 Task: Search one way flight ticket for 3 adults, 3 children in business from Atlantic City: Atlantic City International Airport to Rockford: Chicago Rockford International Airport(was Northwest Chicagoland Regional Airport At Rockford) on 5-1-2023. Choice of flights is Spirit. Number of bags: 1 checked bag. Price is upto 108000. Outbound departure time preference is 0:00.
Action: Mouse moved to (221, 380)
Screenshot: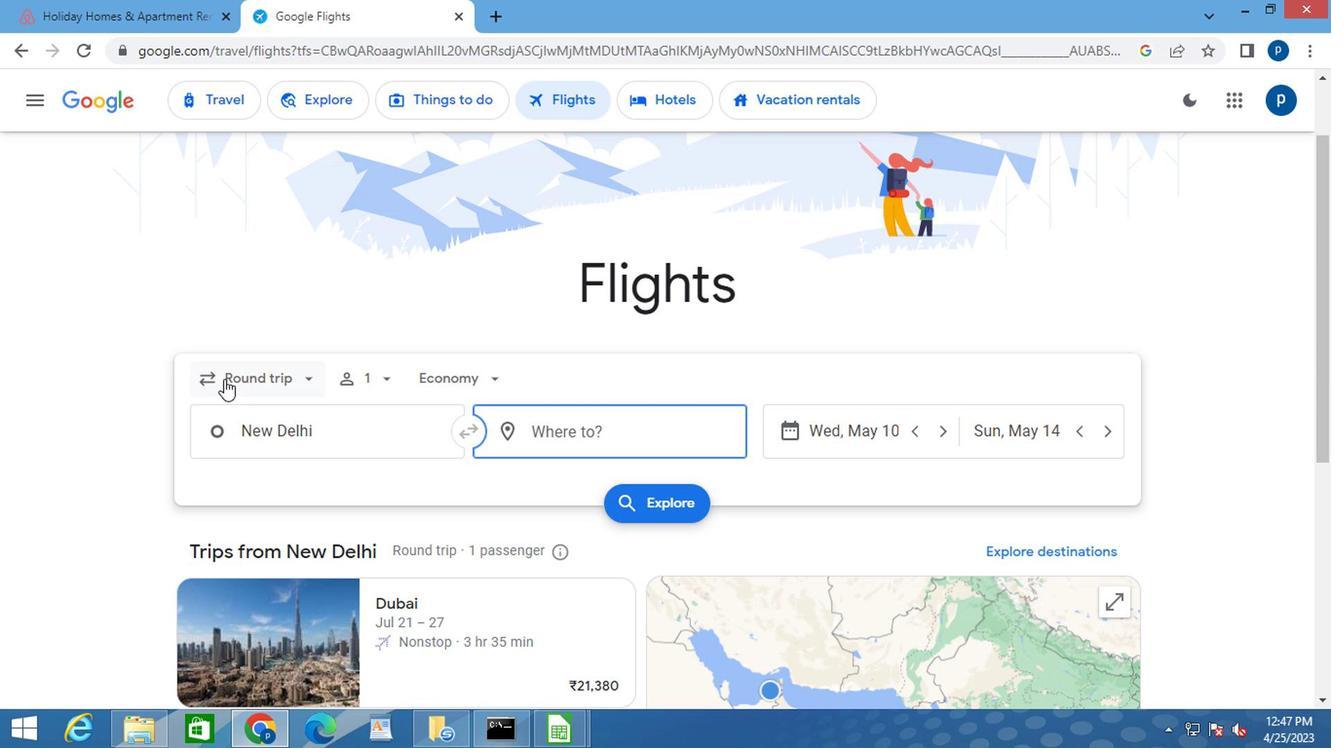
Action: Mouse pressed left at (221, 380)
Screenshot: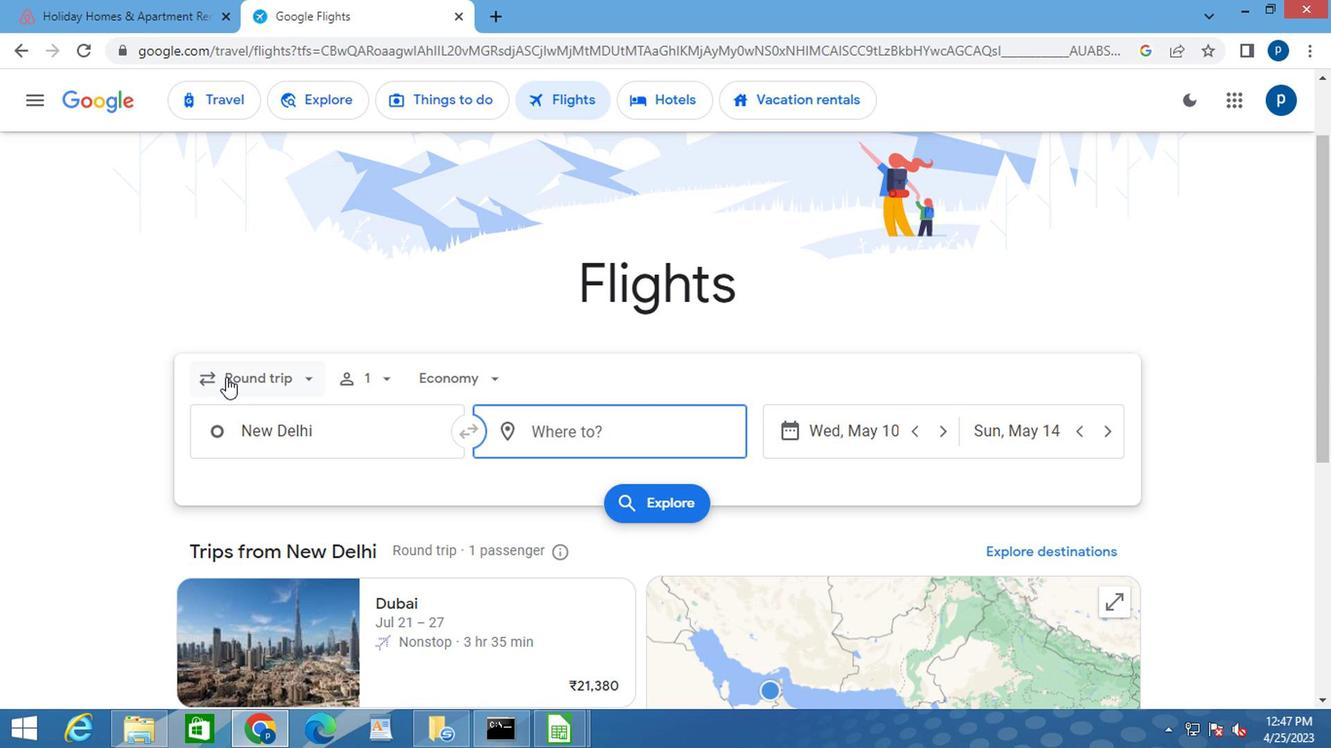 
Action: Mouse moved to (280, 472)
Screenshot: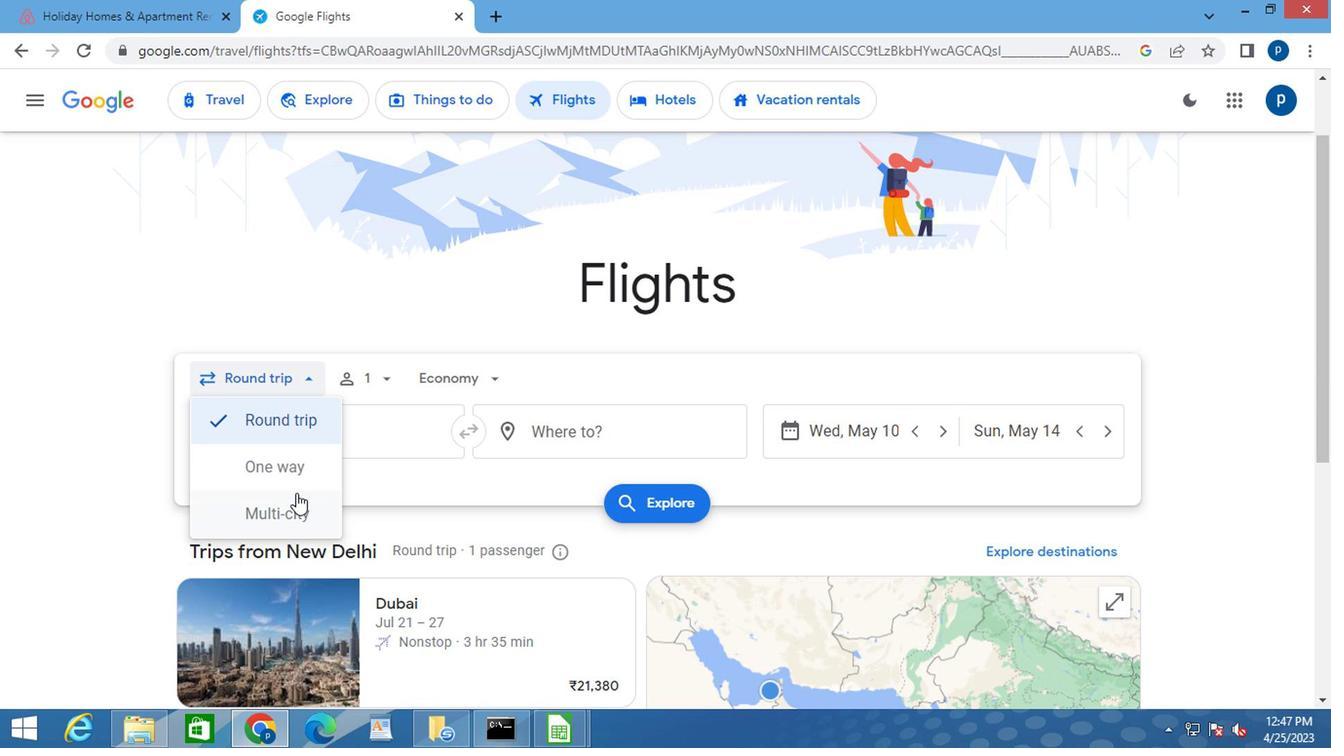 
Action: Mouse pressed left at (280, 472)
Screenshot: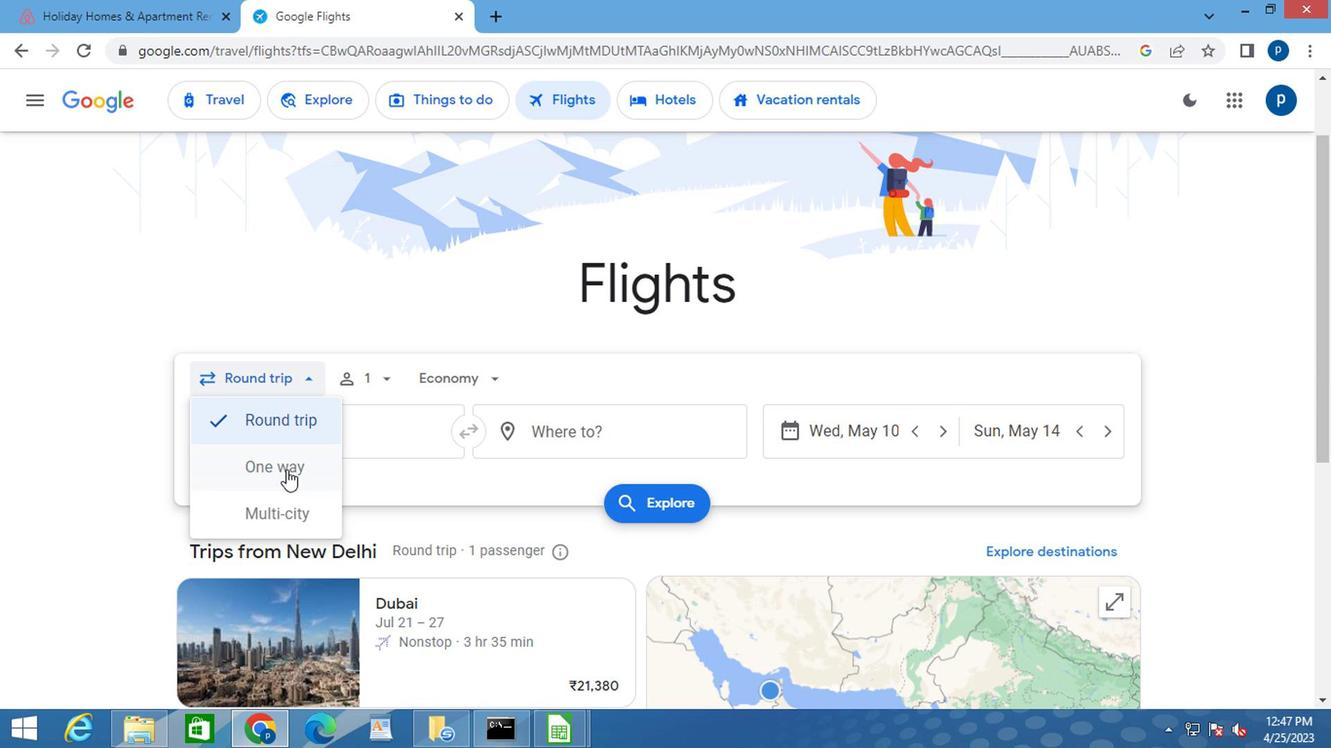 
Action: Mouse moved to (355, 383)
Screenshot: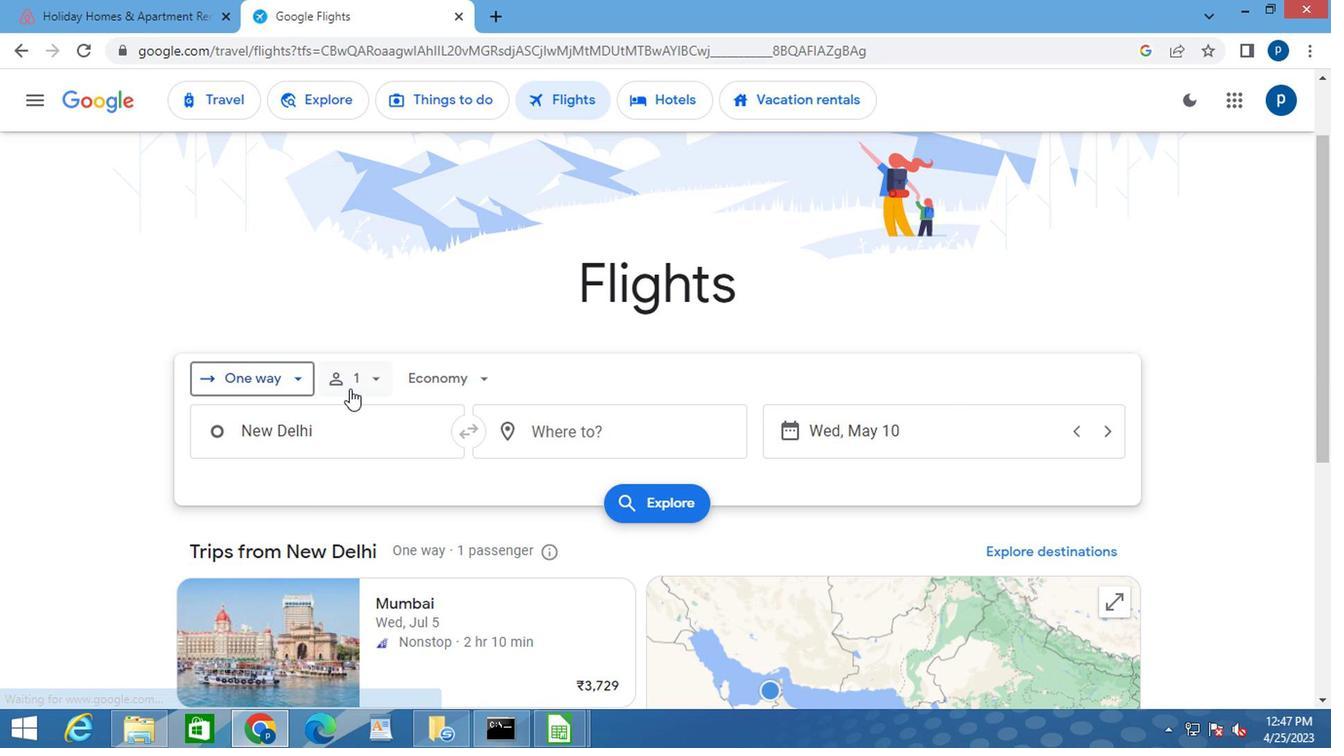 
Action: Mouse pressed left at (355, 383)
Screenshot: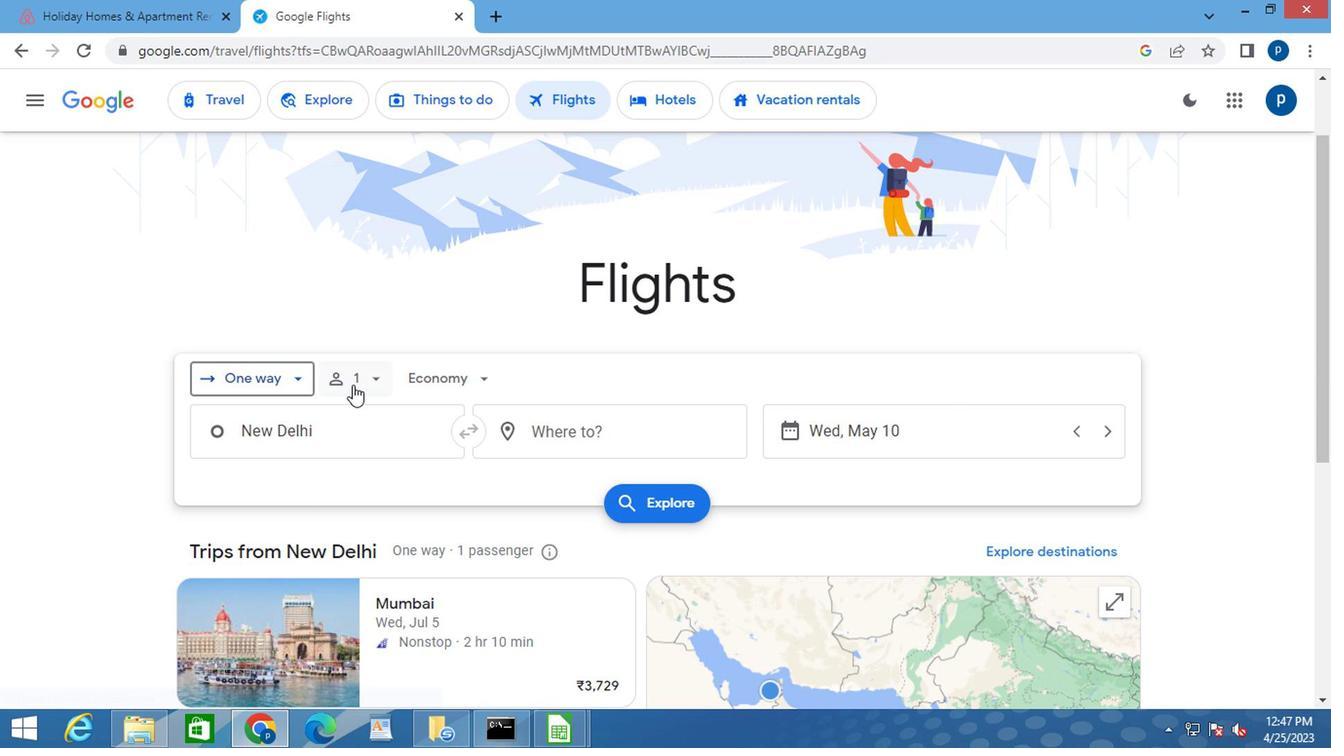 
Action: Mouse moved to (516, 429)
Screenshot: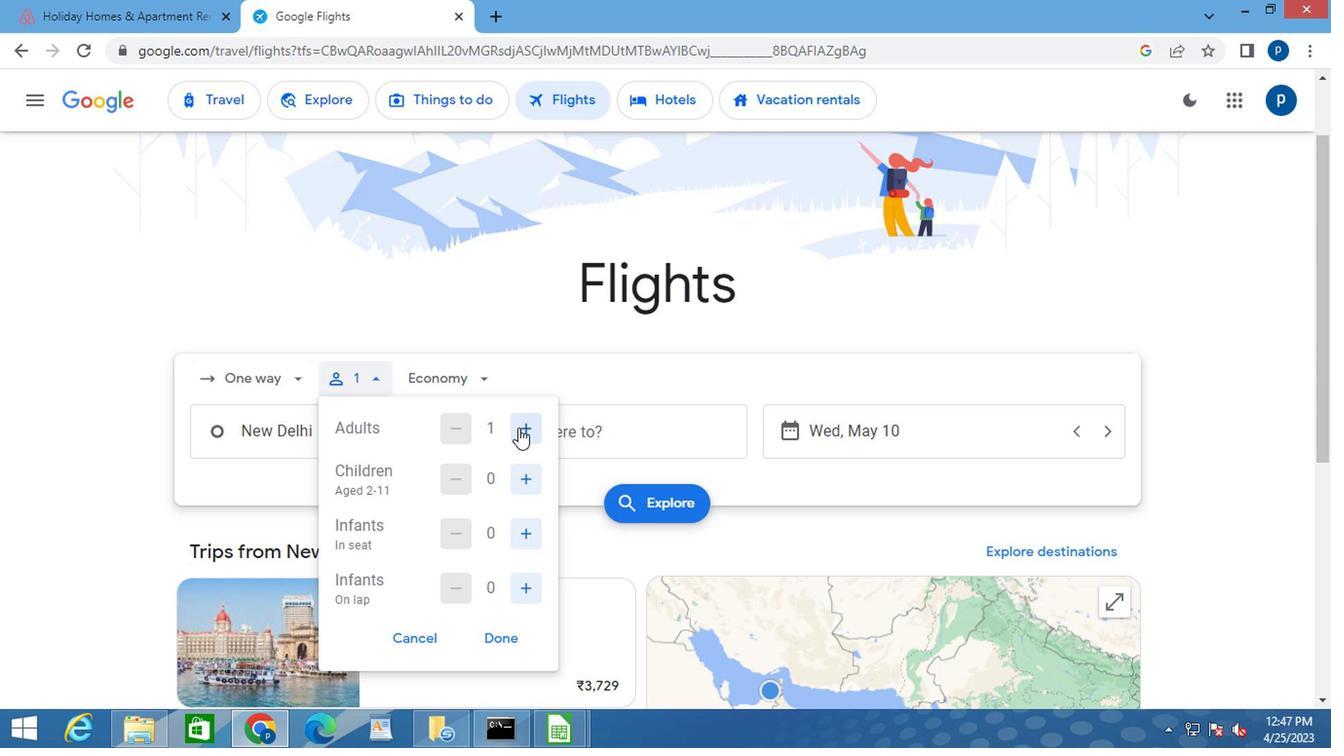
Action: Mouse pressed left at (516, 429)
Screenshot: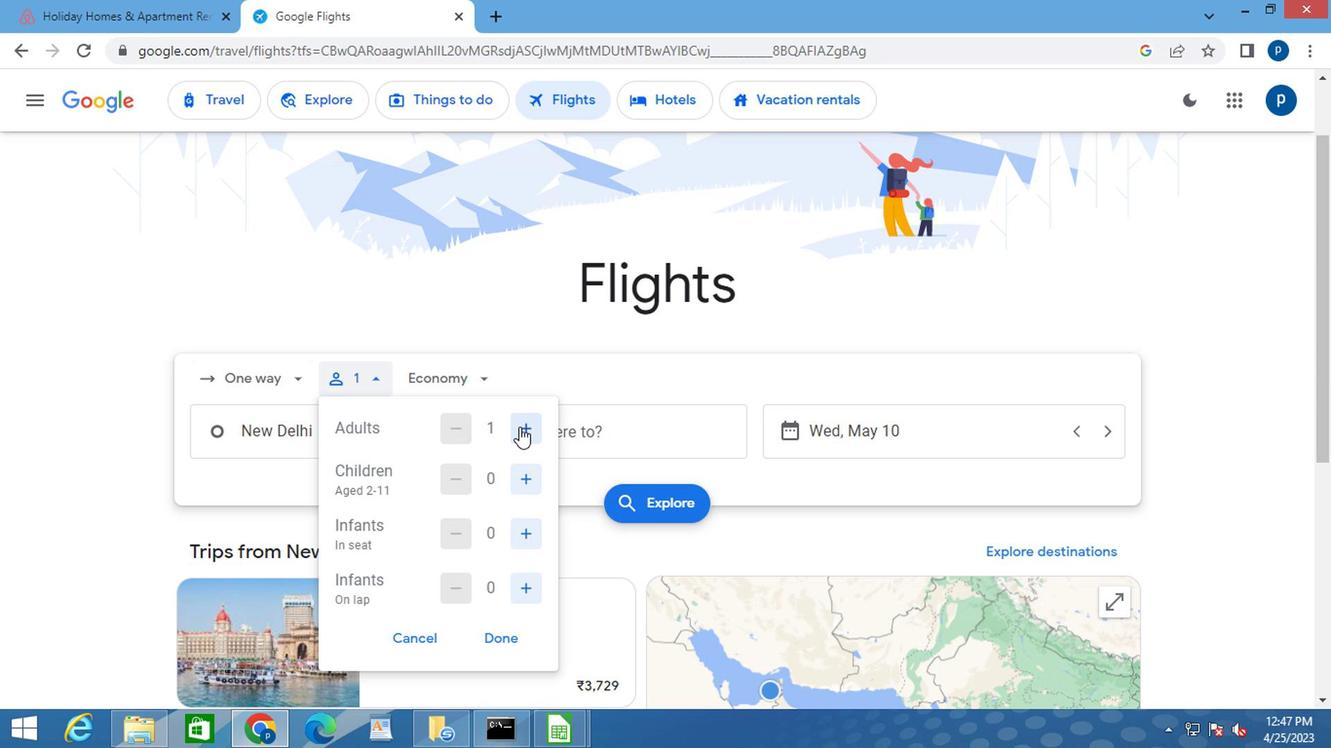 
Action: Mouse pressed left at (516, 429)
Screenshot: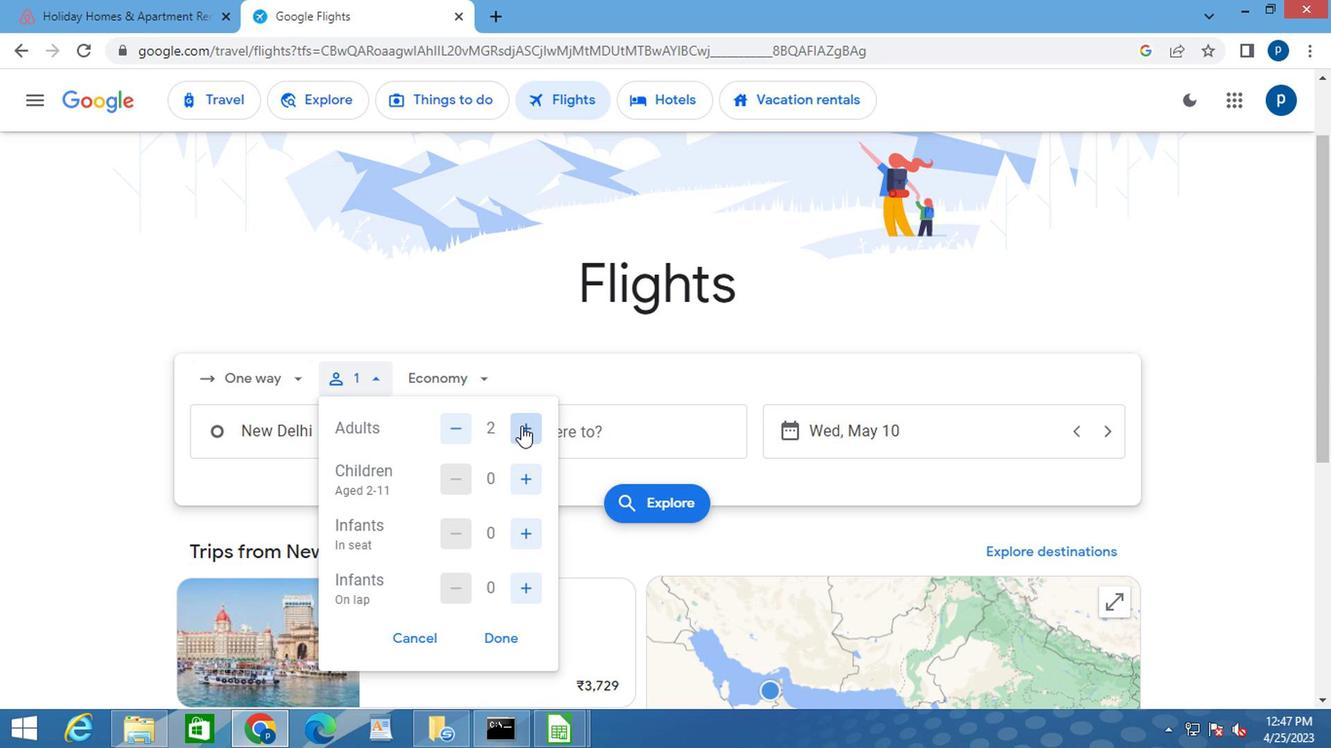 
Action: Mouse moved to (517, 429)
Screenshot: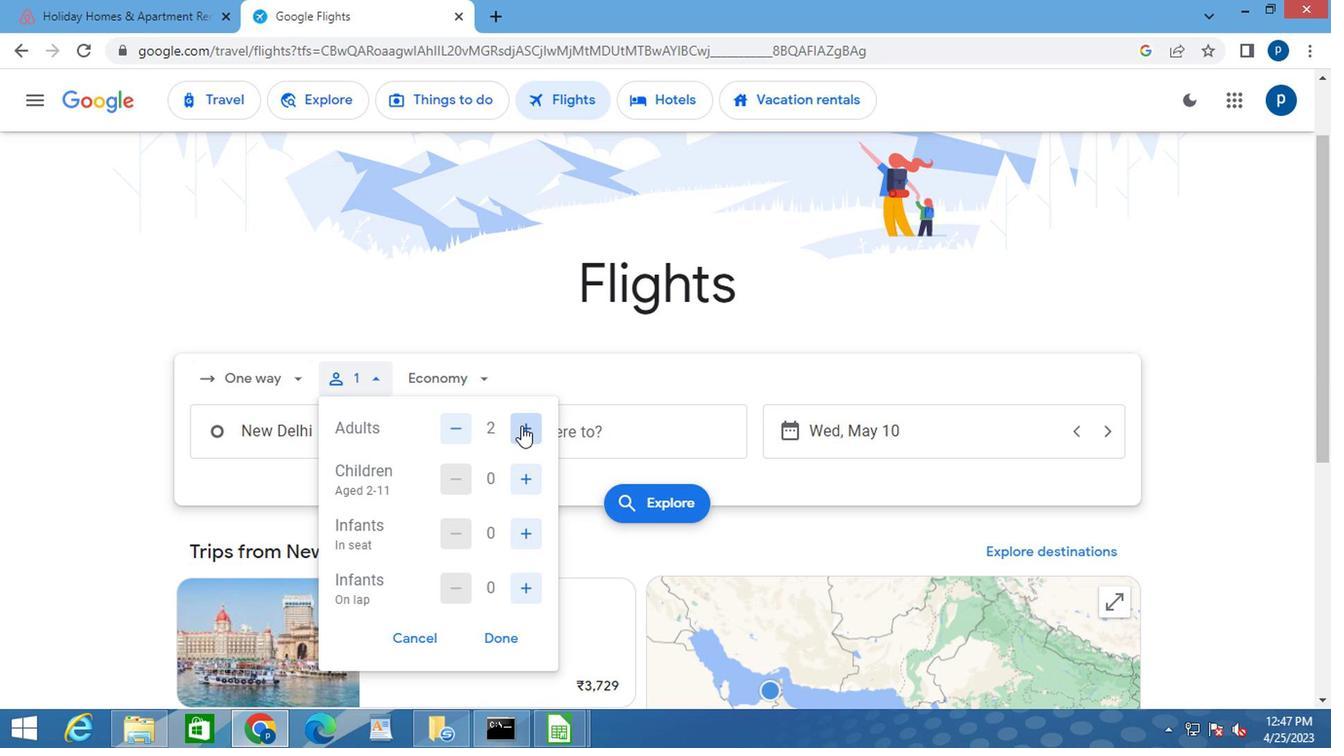 
Action: Mouse pressed left at (517, 429)
Screenshot: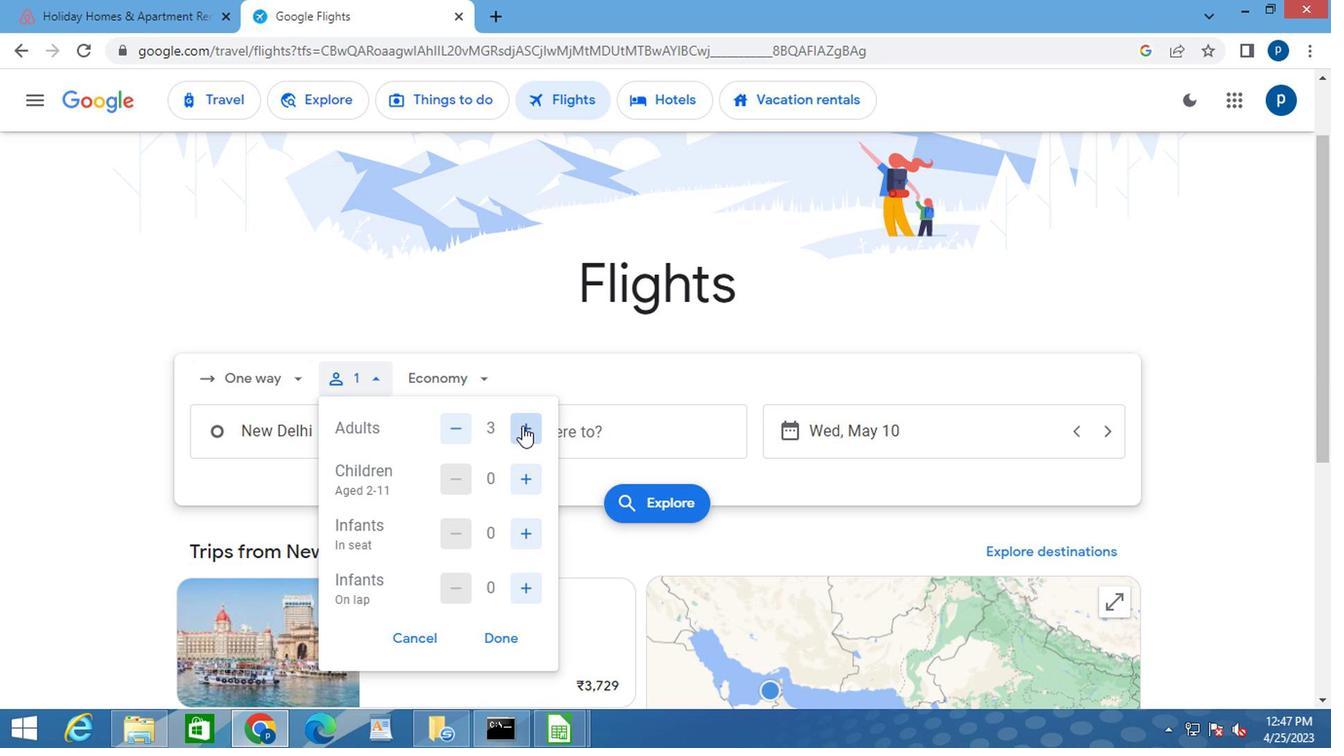 
Action: Mouse moved to (453, 441)
Screenshot: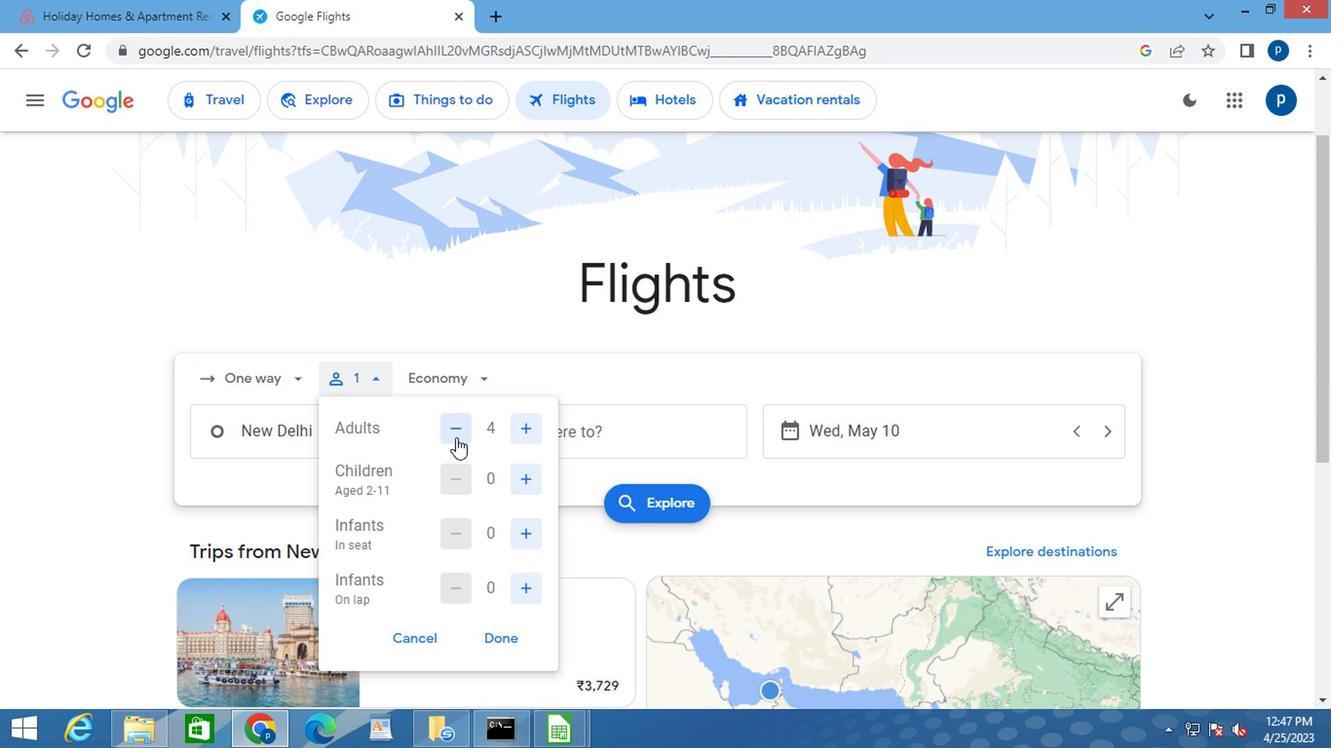 
Action: Mouse pressed left at (453, 441)
Screenshot: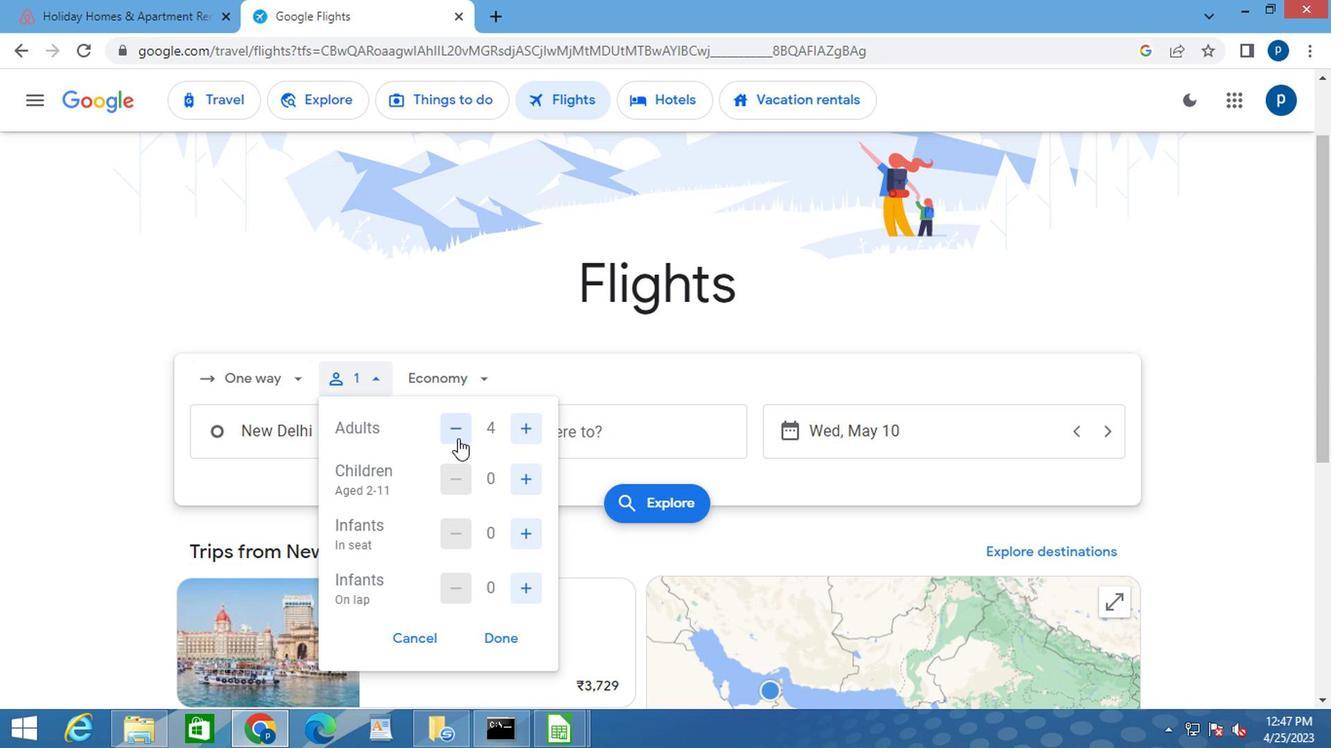 
Action: Mouse moved to (528, 479)
Screenshot: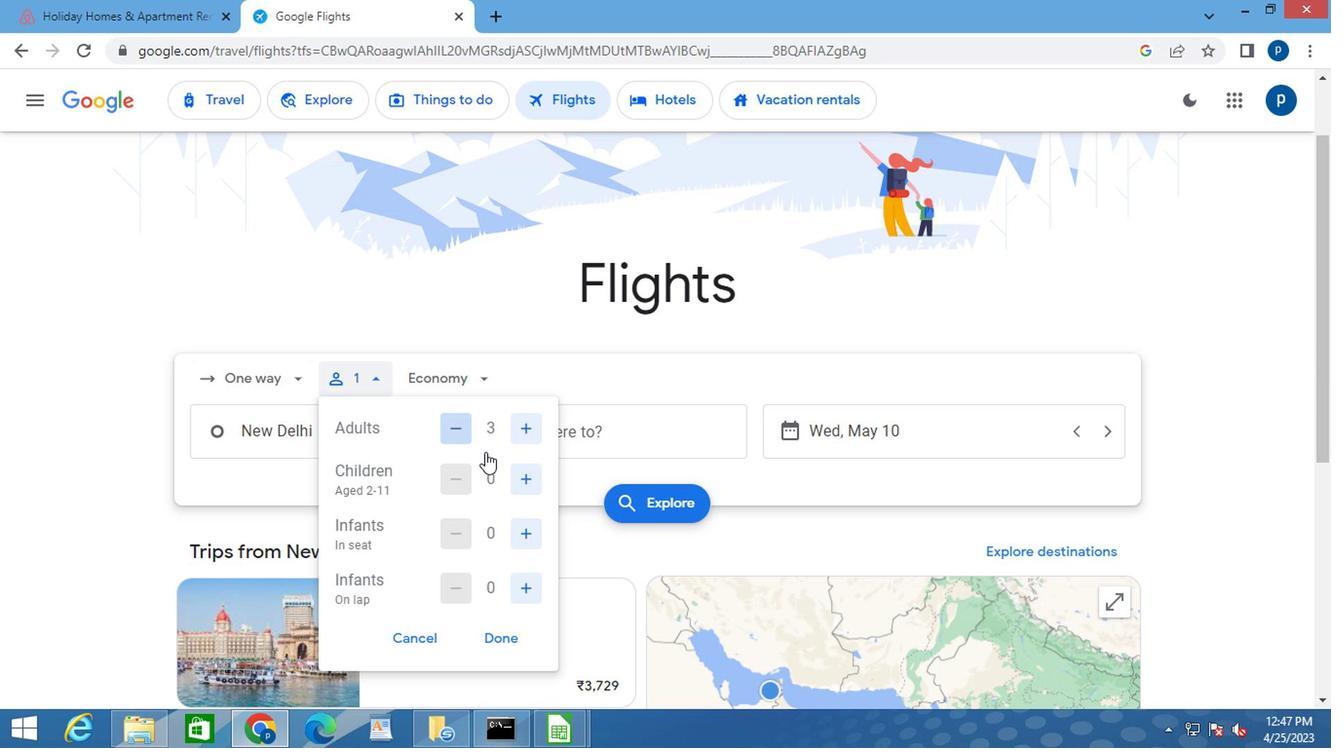 
Action: Mouse pressed left at (528, 479)
Screenshot: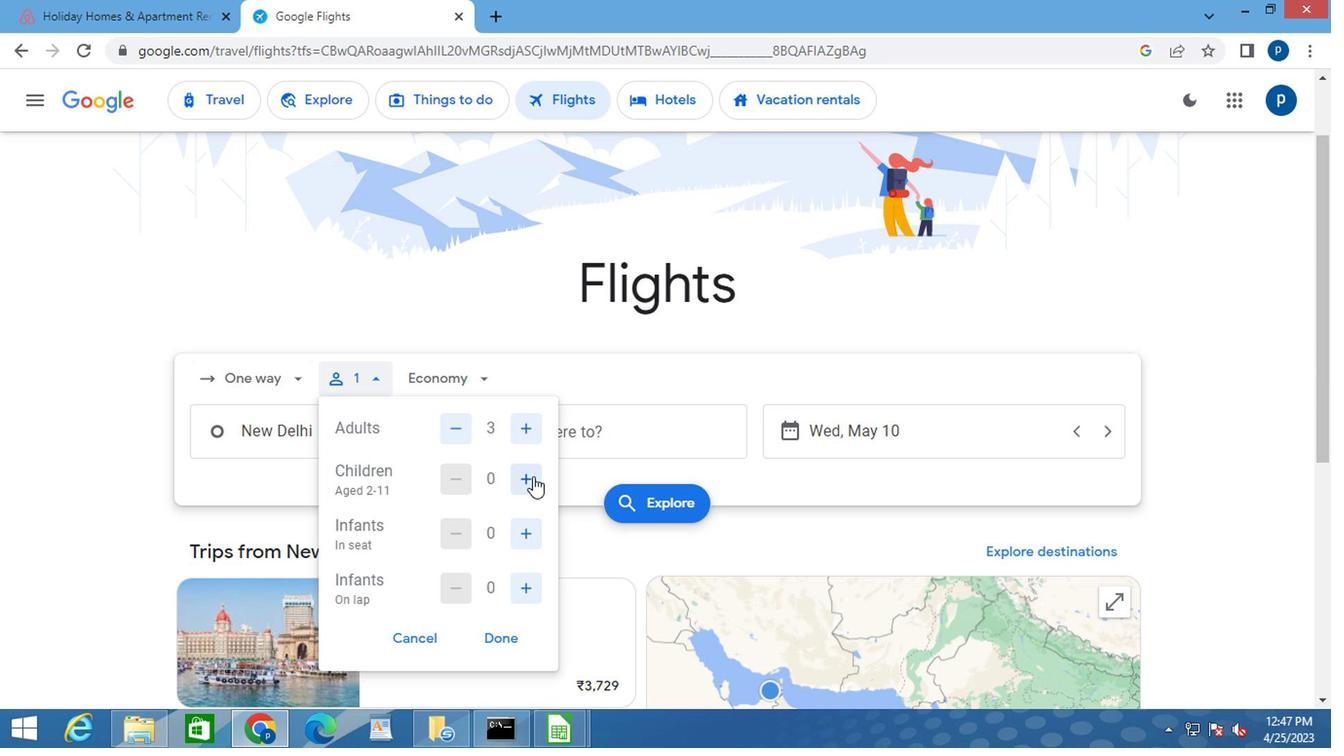 
Action: Mouse pressed left at (528, 479)
Screenshot: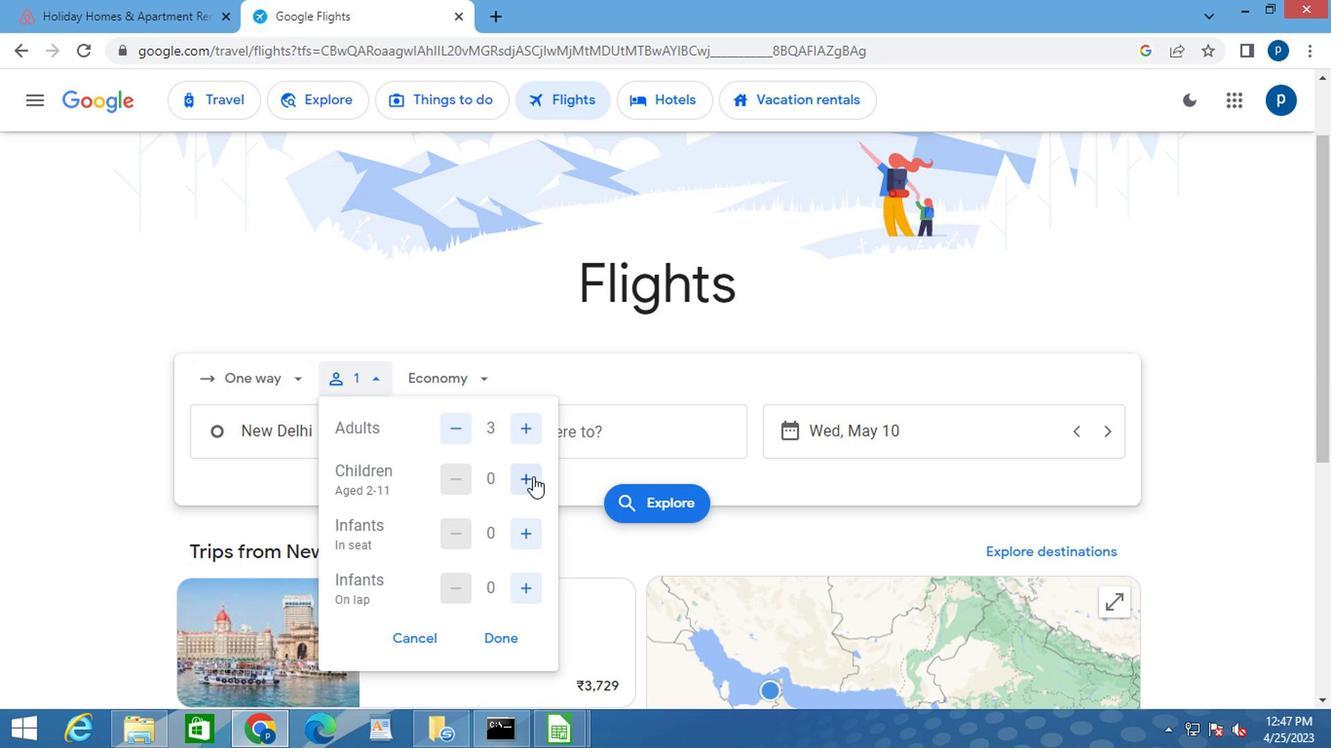 
Action: Mouse pressed left at (528, 479)
Screenshot: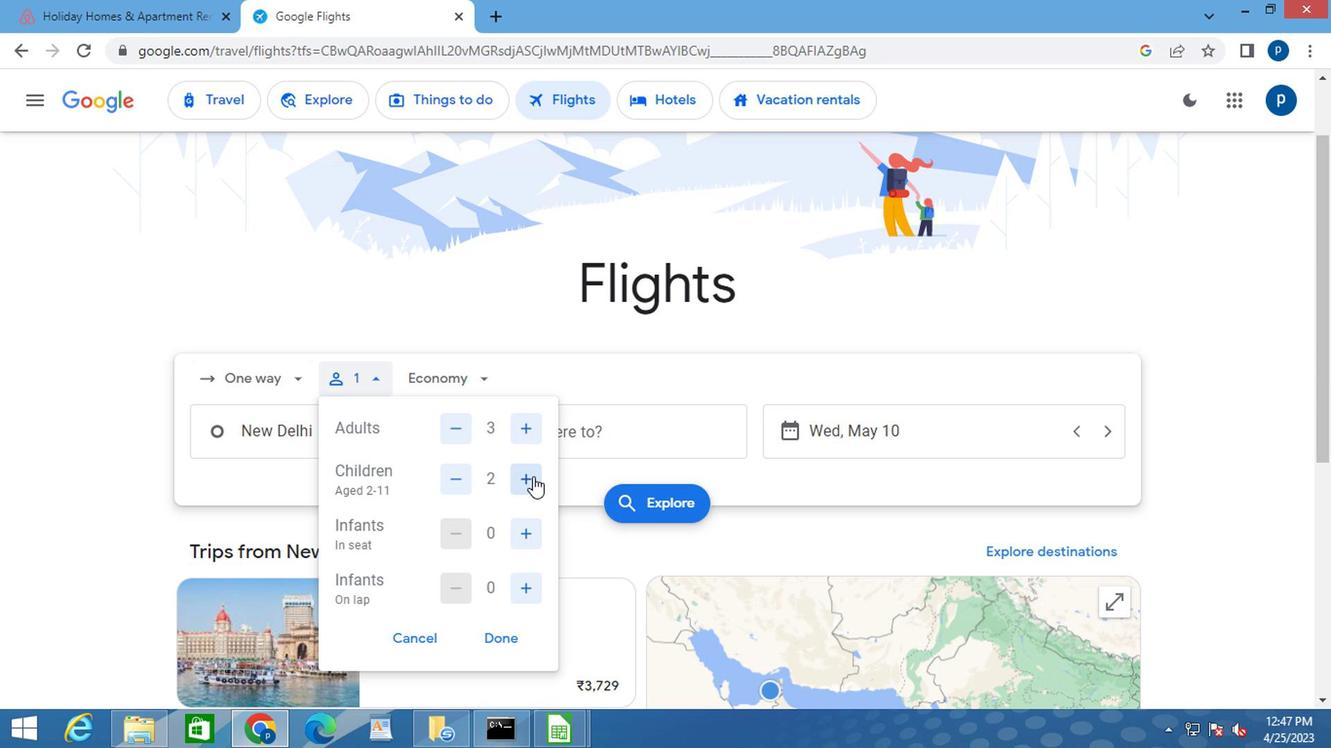
Action: Mouse moved to (502, 639)
Screenshot: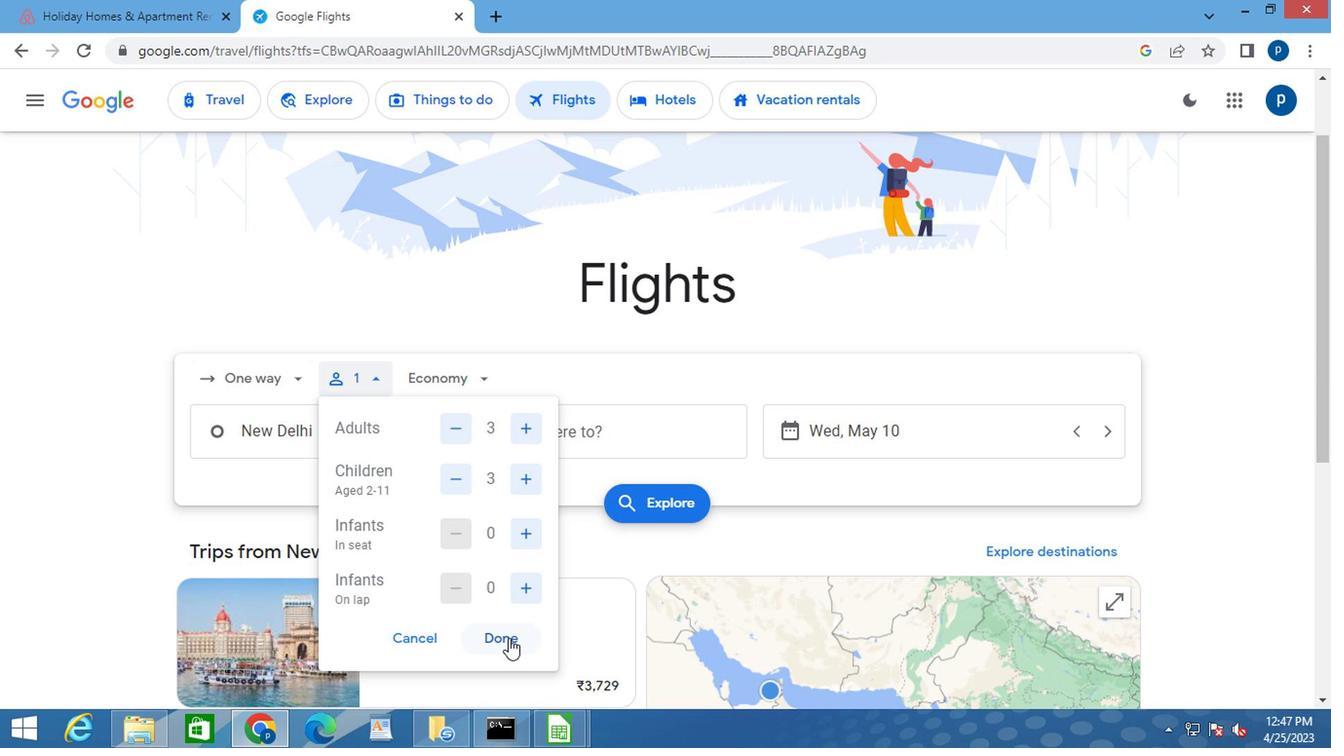 
Action: Mouse pressed left at (502, 639)
Screenshot: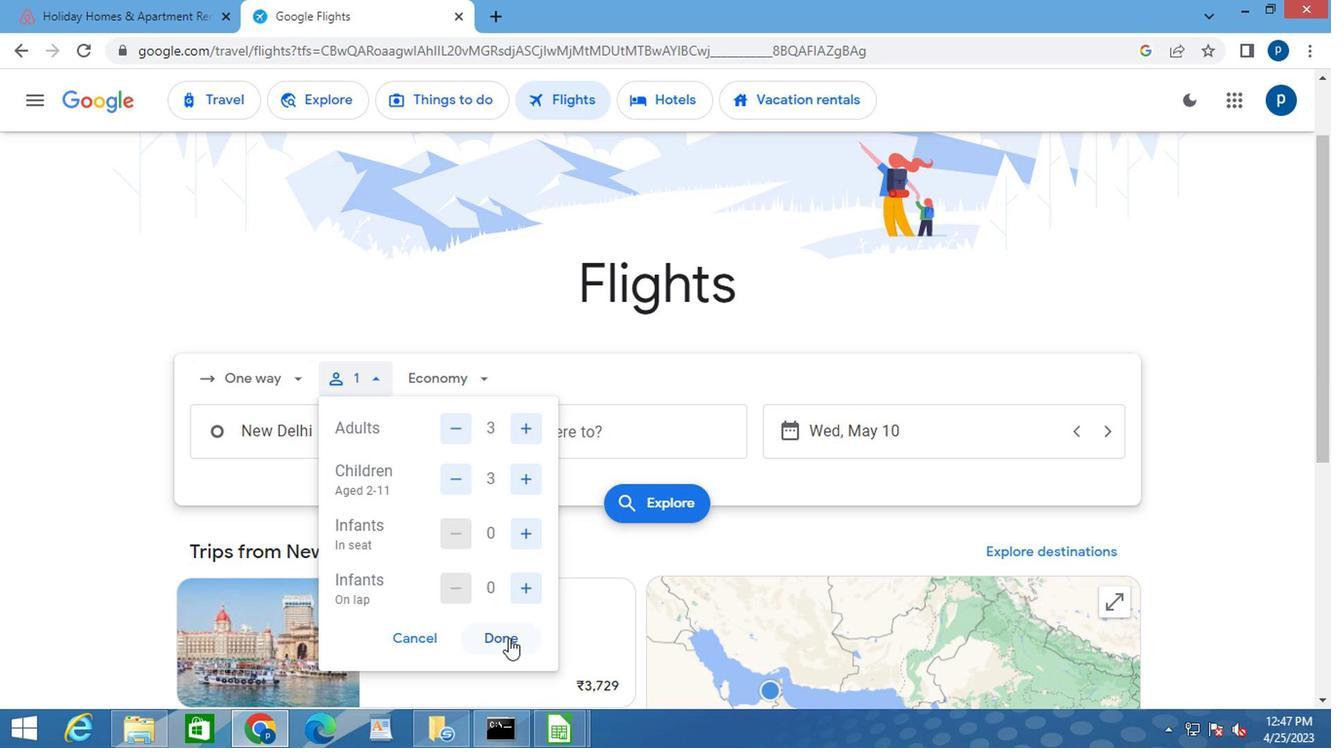 
Action: Mouse moved to (463, 378)
Screenshot: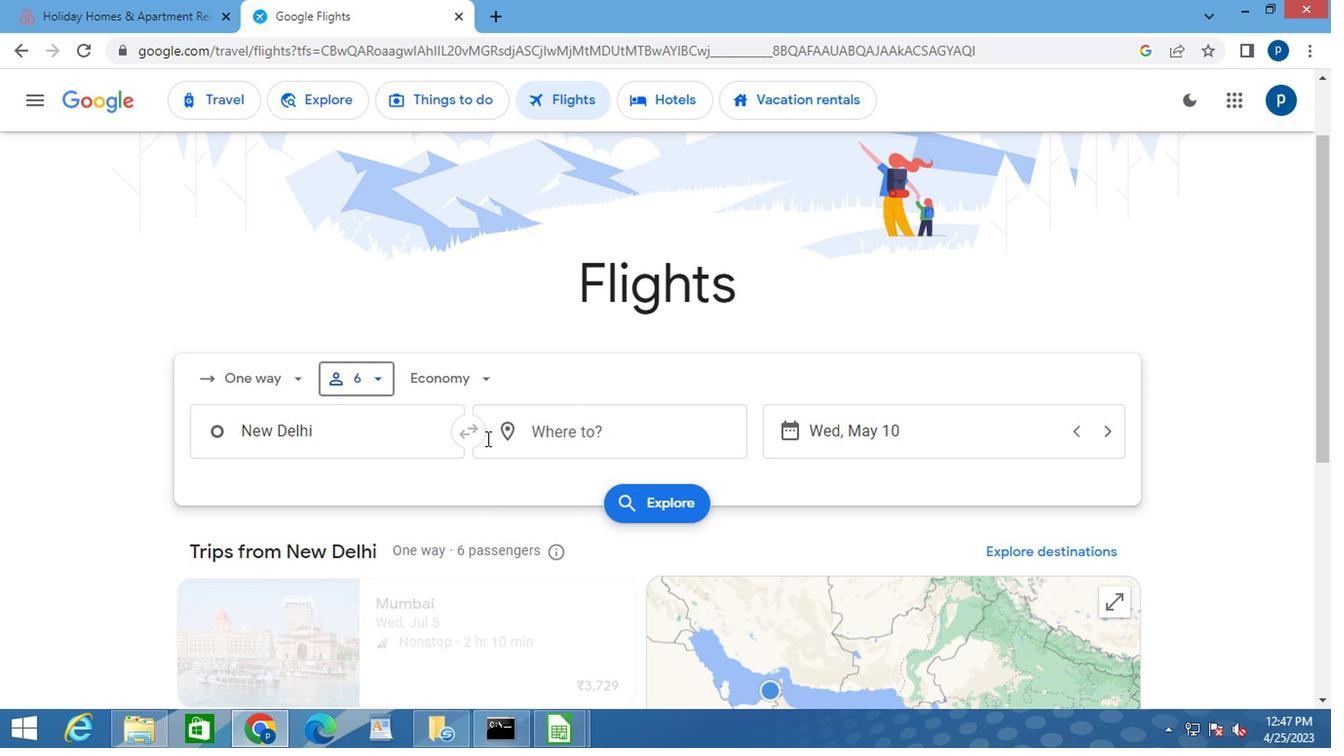 
Action: Mouse pressed left at (463, 378)
Screenshot: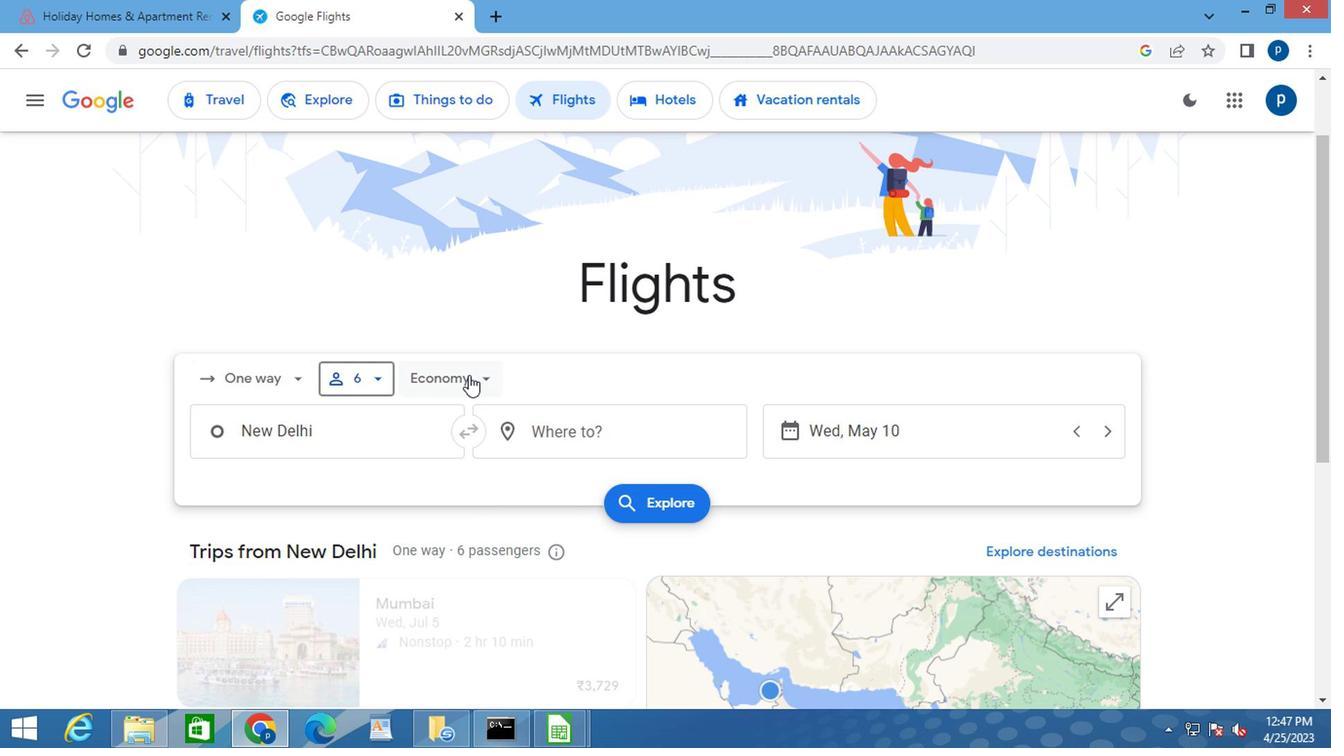 
Action: Mouse moved to (479, 519)
Screenshot: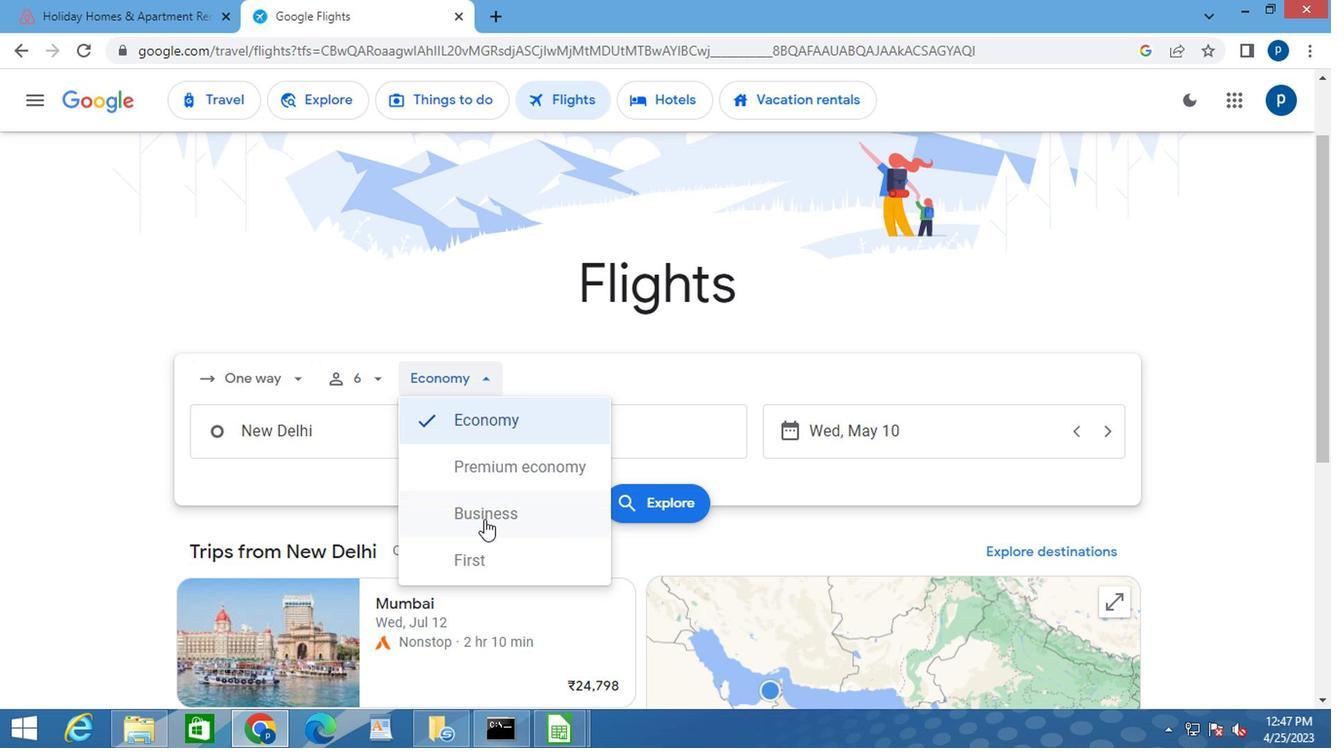 
Action: Mouse pressed left at (479, 519)
Screenshot: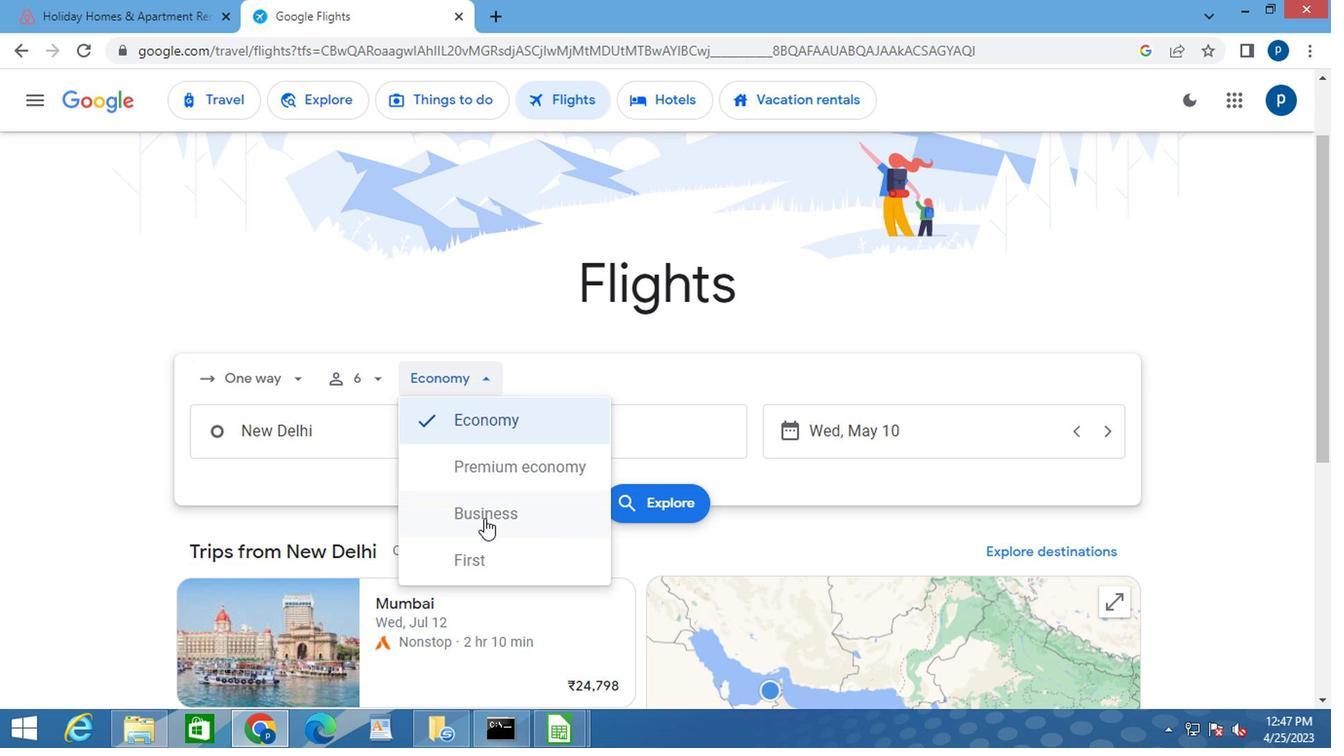 
Action: Mouse moved to (287, 436)
Screenshot: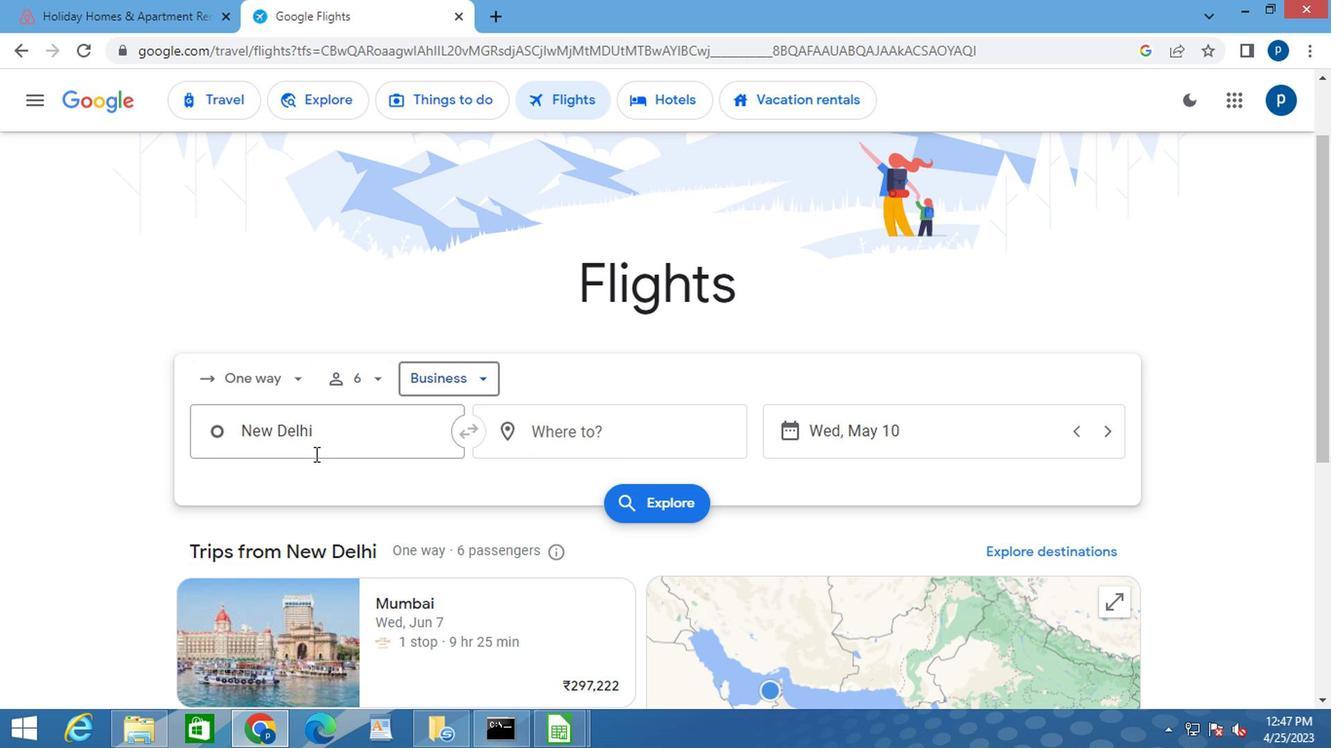 
Action: Mouse pressed left at (287, 436)
Screenshot: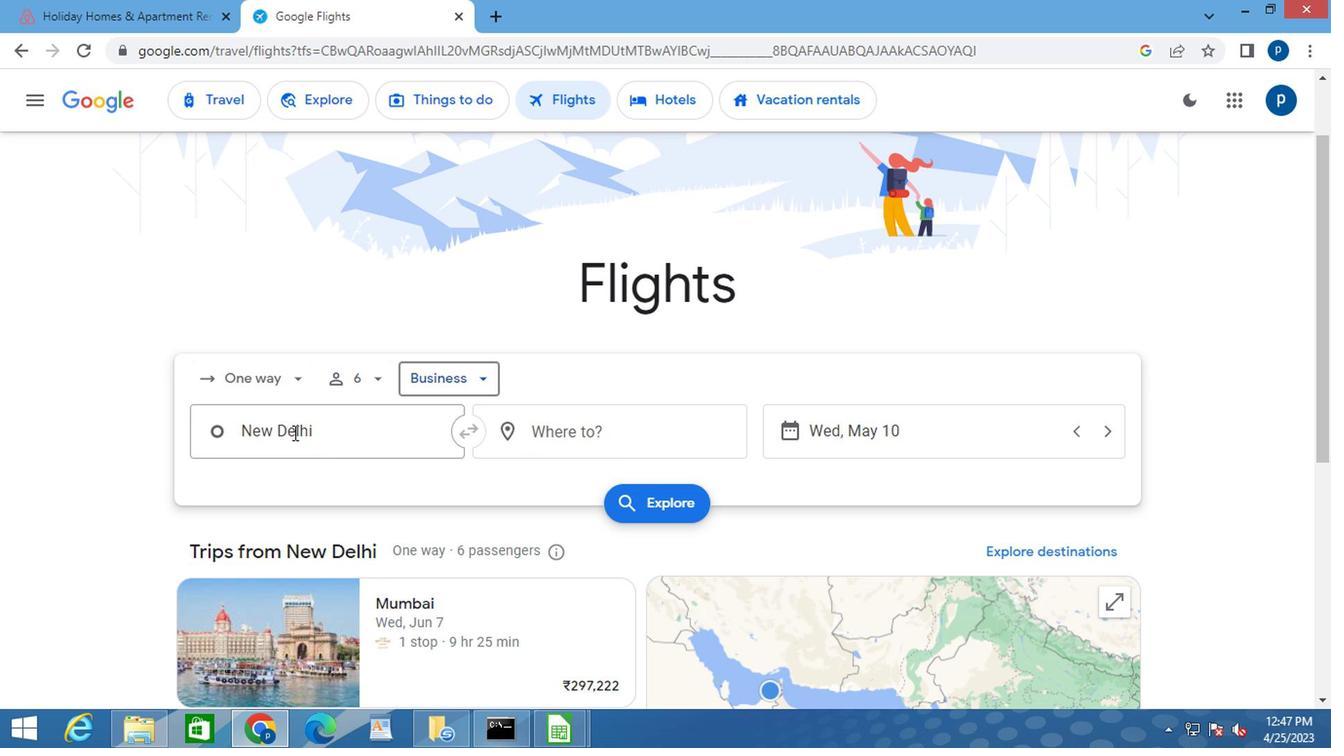 
Action: Key pressed <Key.delete>
Screenshot: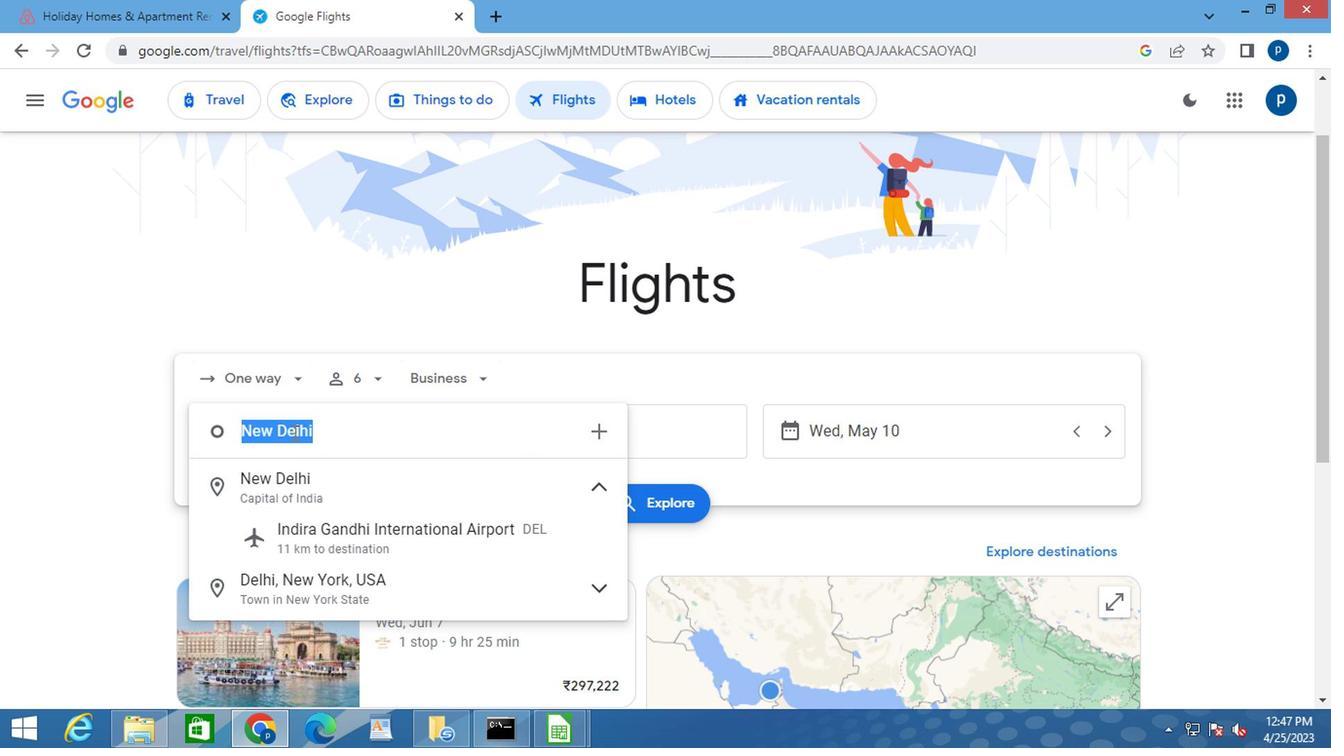 
Action: Mouse moved to (275, 434)
Screenshot: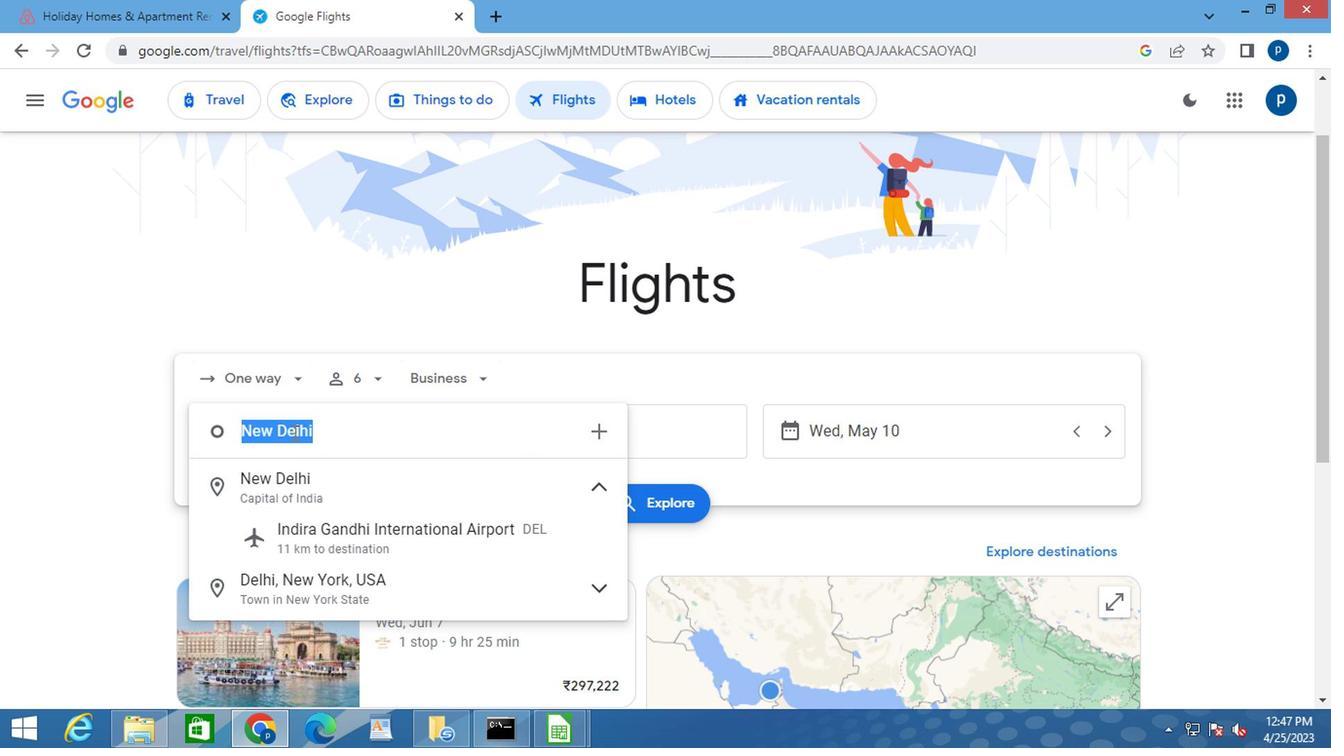 
Action: Key pressed <Key.caps_lock>a<Key.caps_lock>tlantic<Key.space>
Screenshot: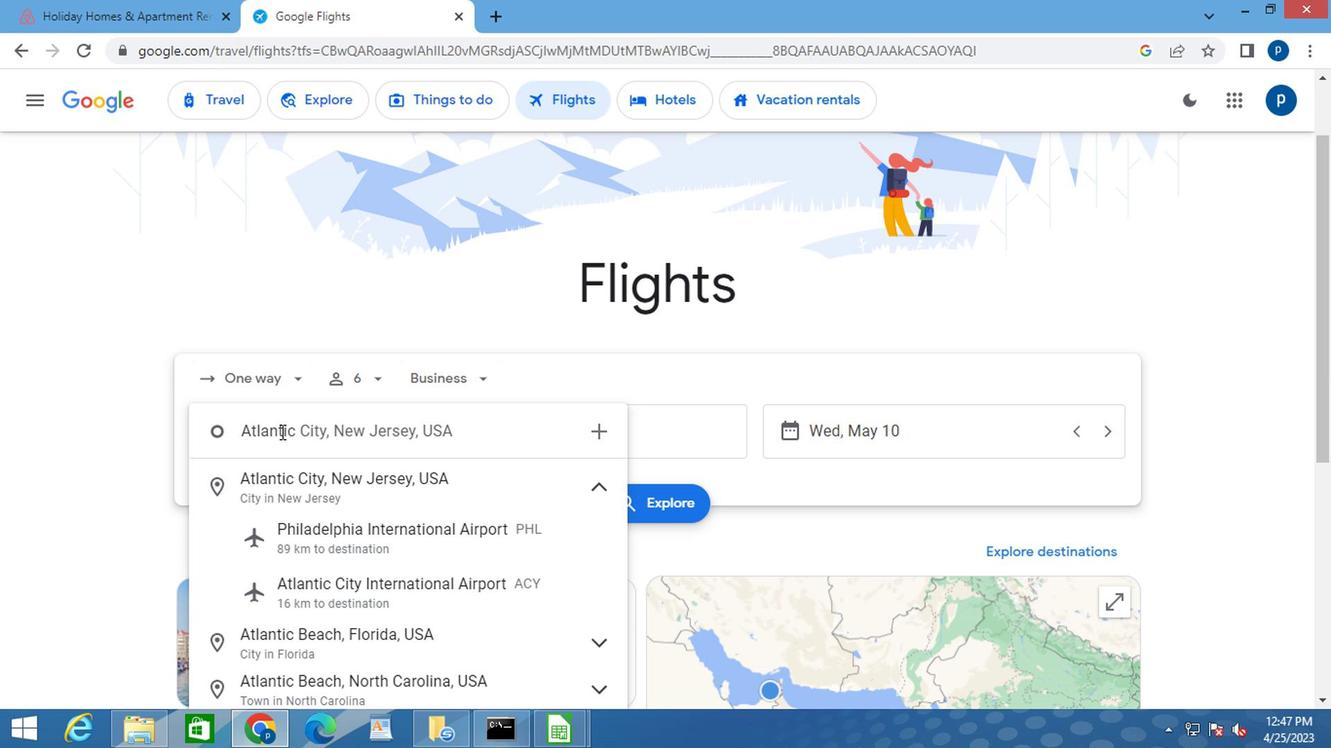 
Action: Mouse moved to (287, 482)
Screenshot: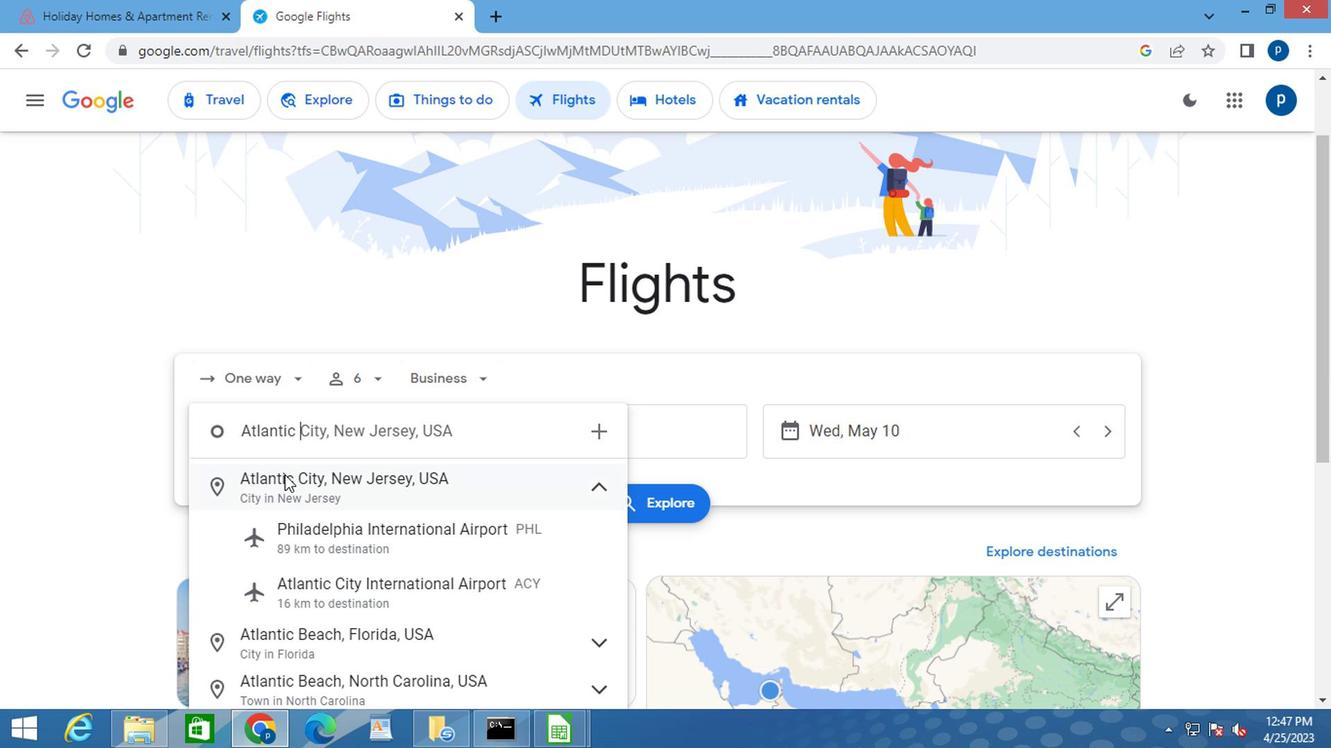 
Action: Mouse pressed left at (287, 482)
Screenshot: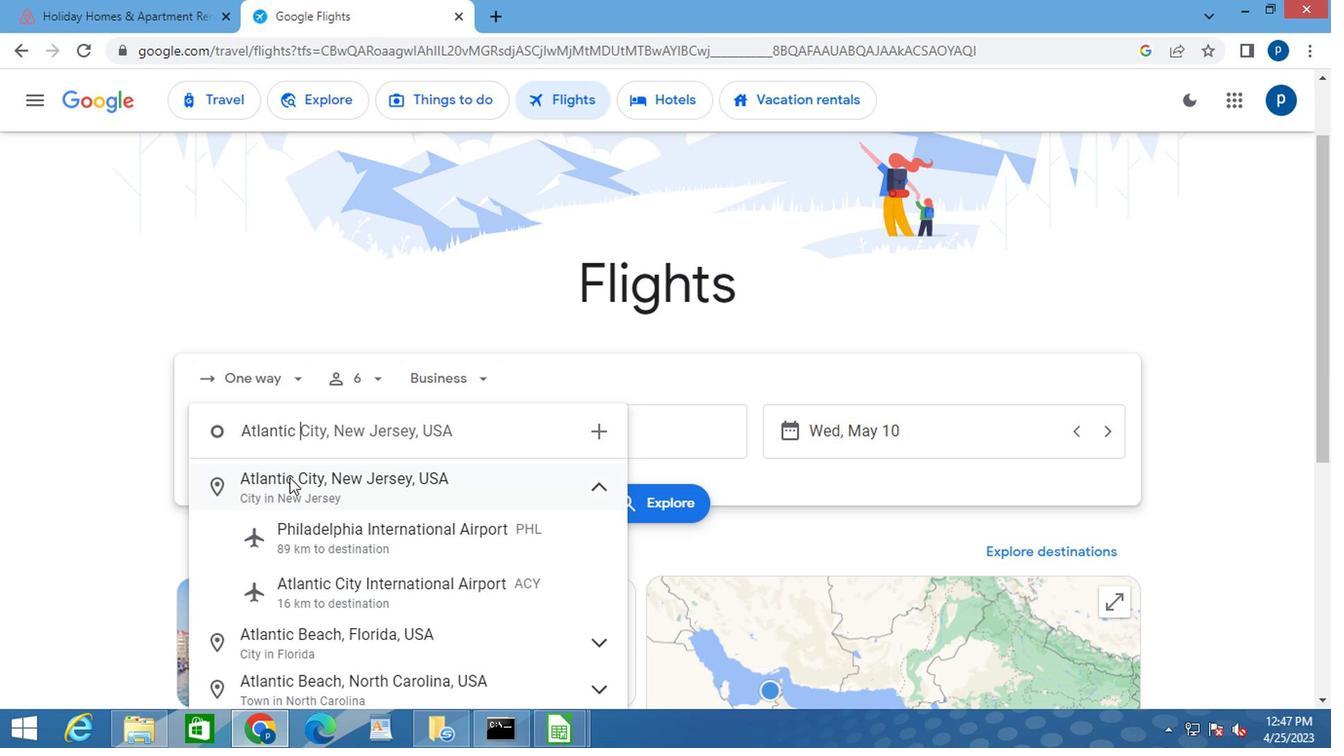 
Action: Mouse moved to (616, 446)
Screenshot: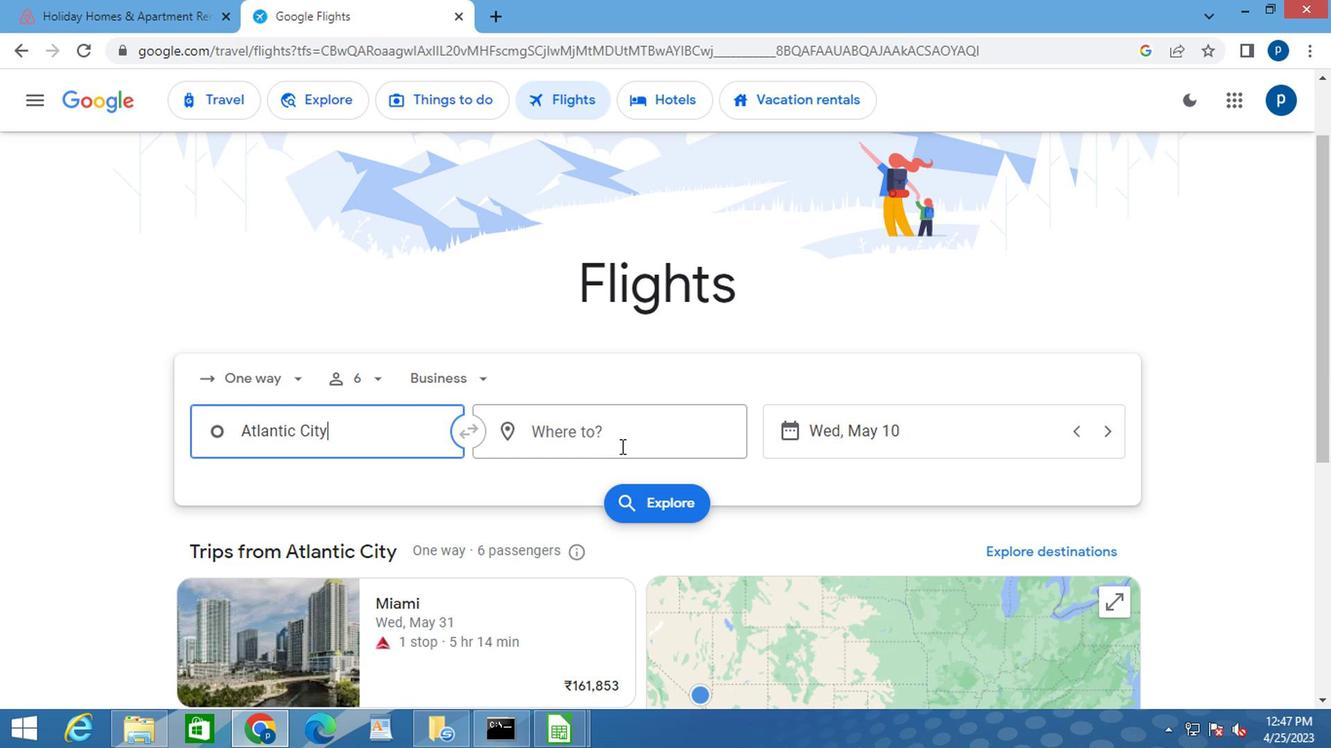 
Action: Mouse pressed left at (616, 446)
Screenshot: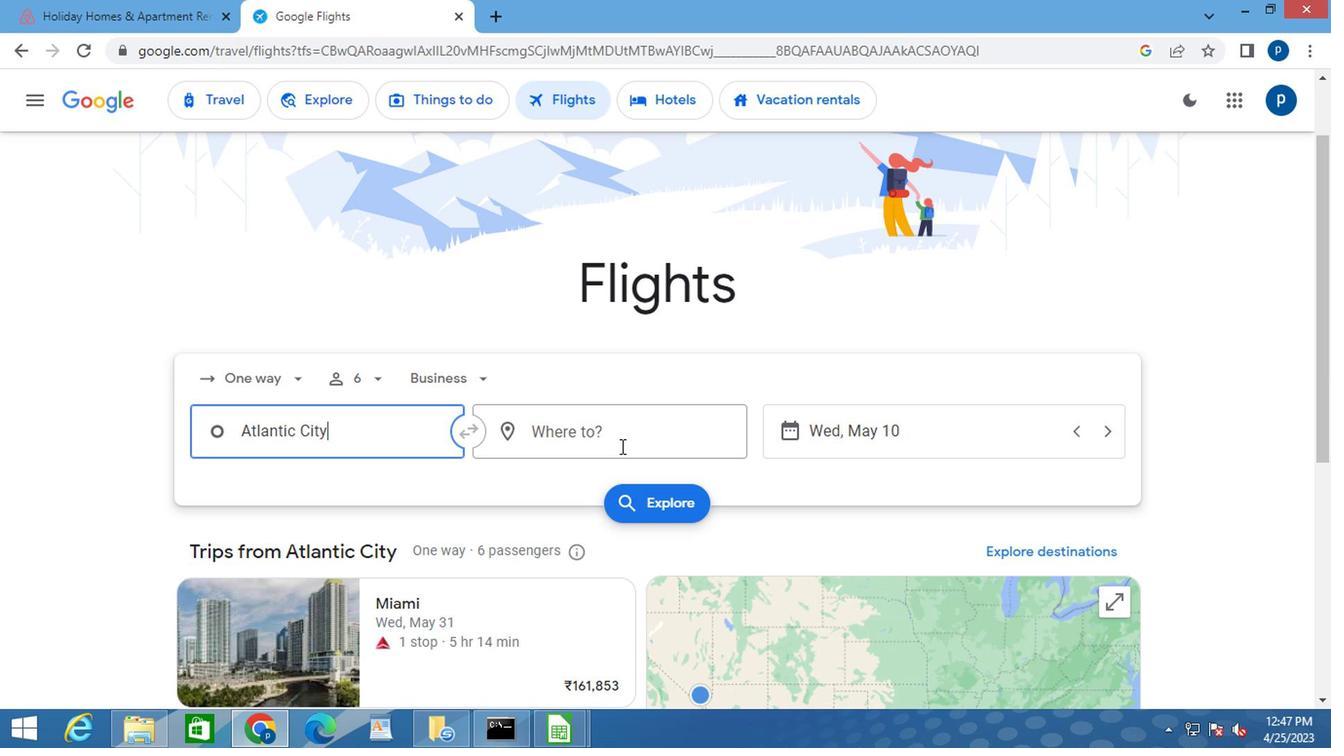 
Action: Key pressed <Key.caps_lock>c<Key.caps_lock>hicago
Screenshot: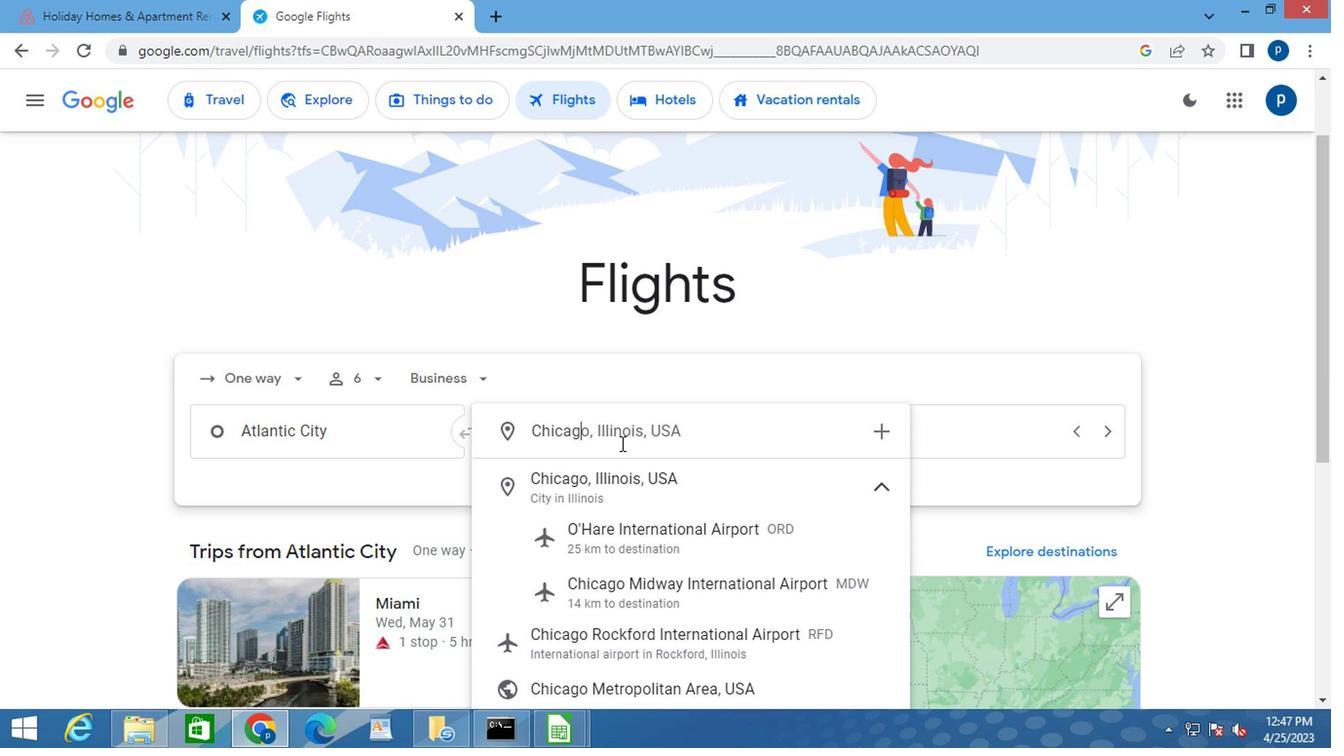 
Action: Mouse moved to (621, 645)
Screenshot: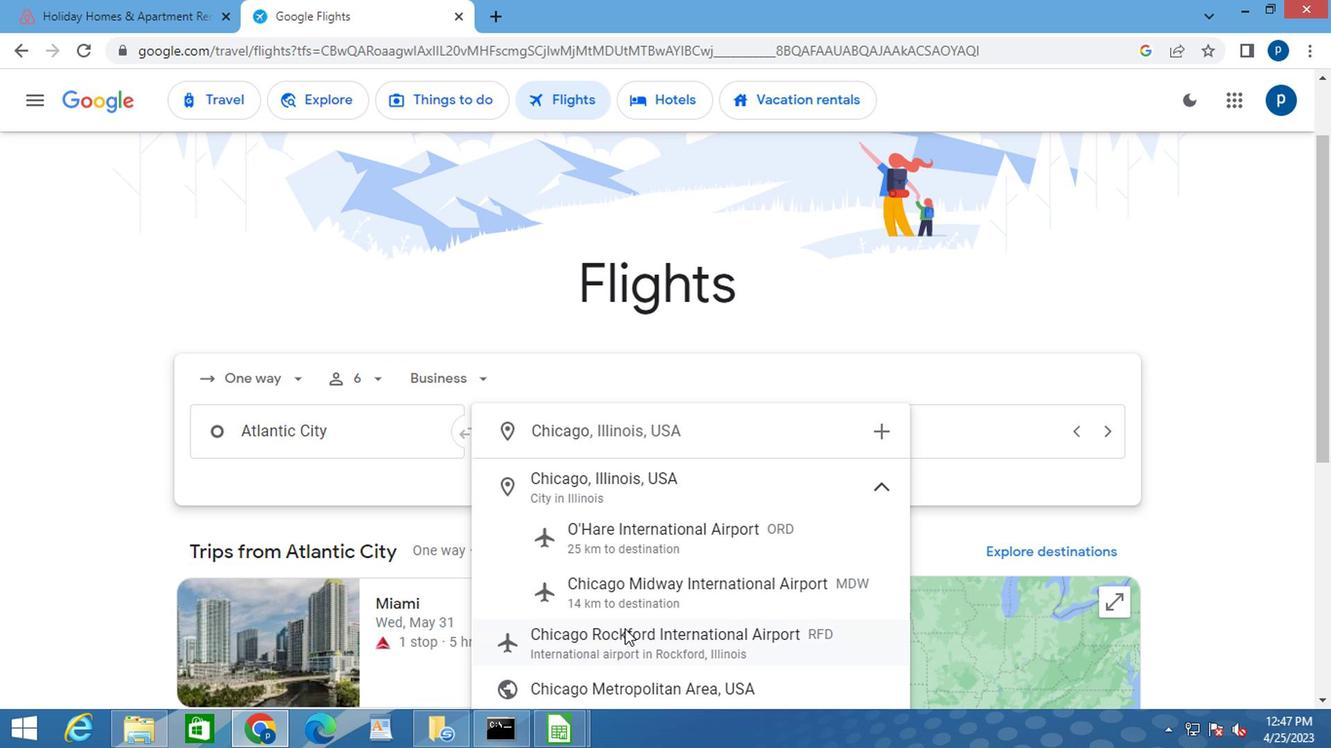 
Action: Mouse pressed left at (621, 645)
Screenshot: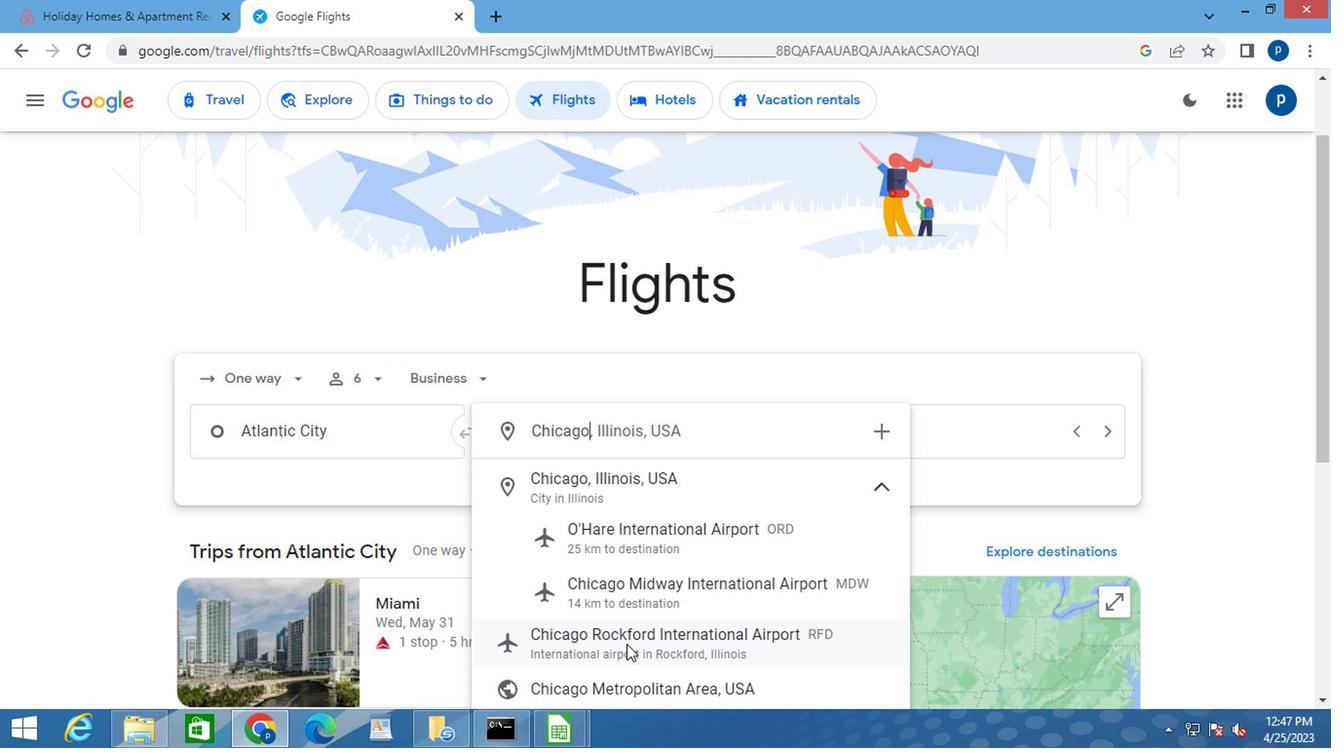 
Action: Mouse moved to (788, 439)
Screenshot: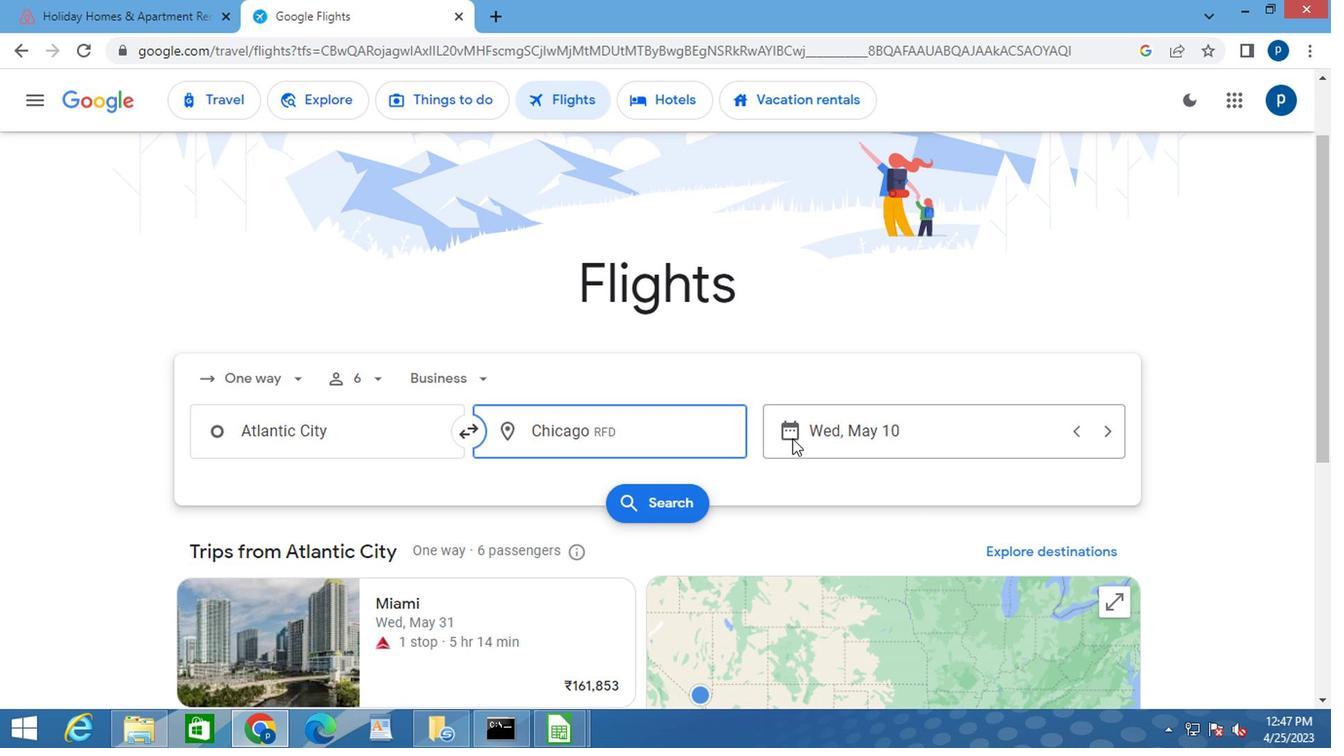 
Action: Mouse pressed left at (788, 439)
Screenshot: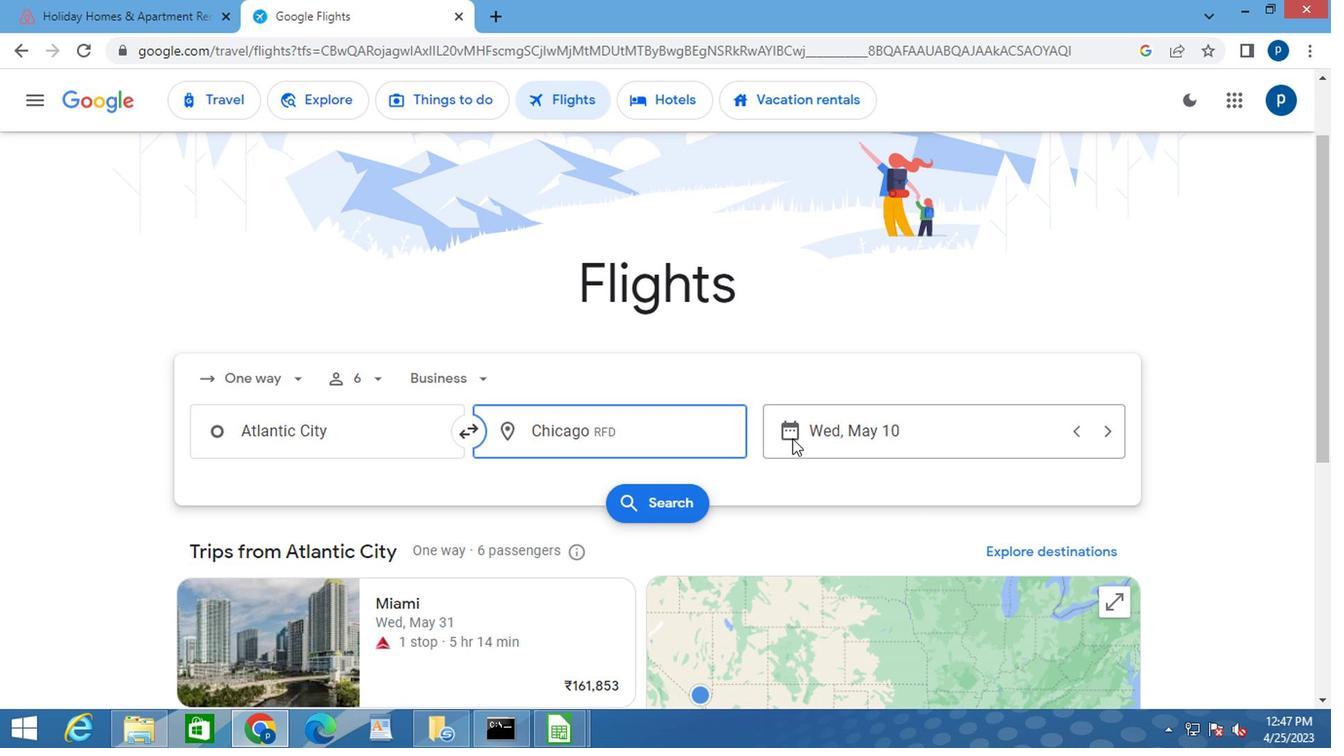 
Action: Mouse moved to (842, 353)
Screenshot: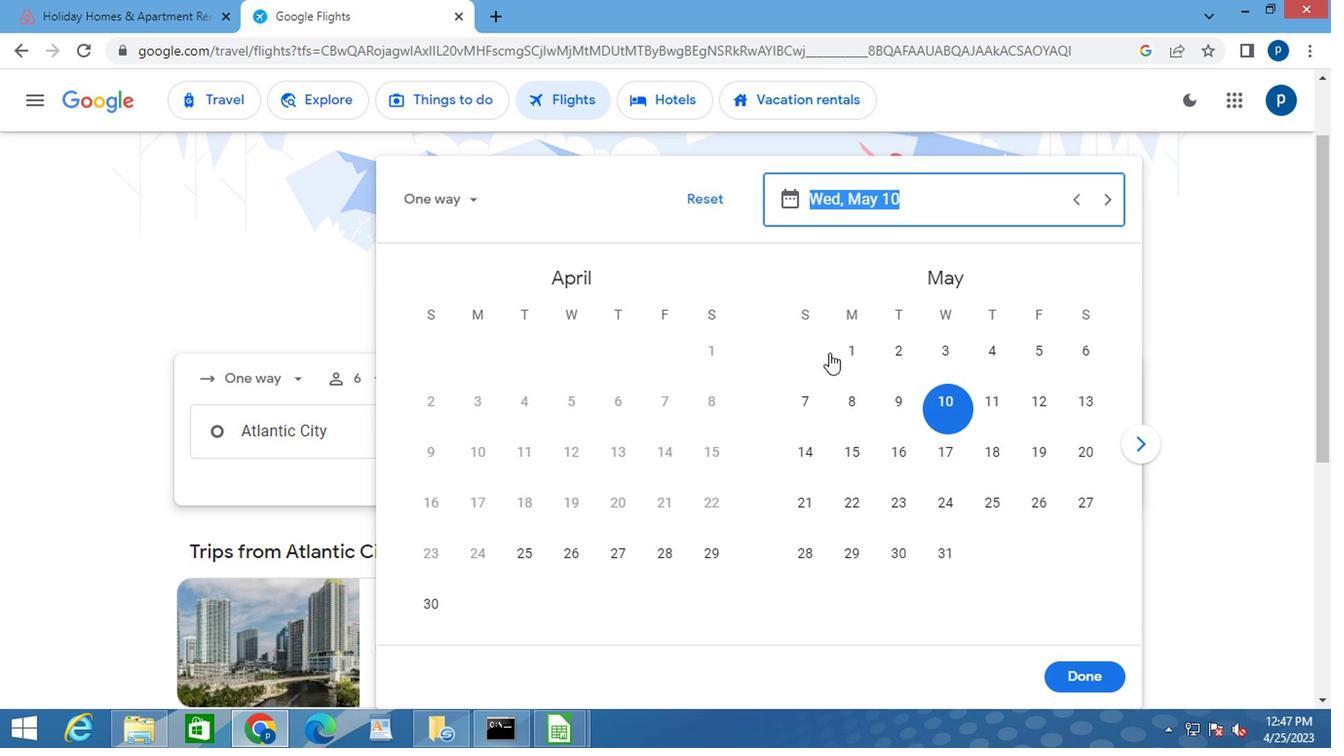 
Action: Mouse pressed left at (842, 353)
Screenshot: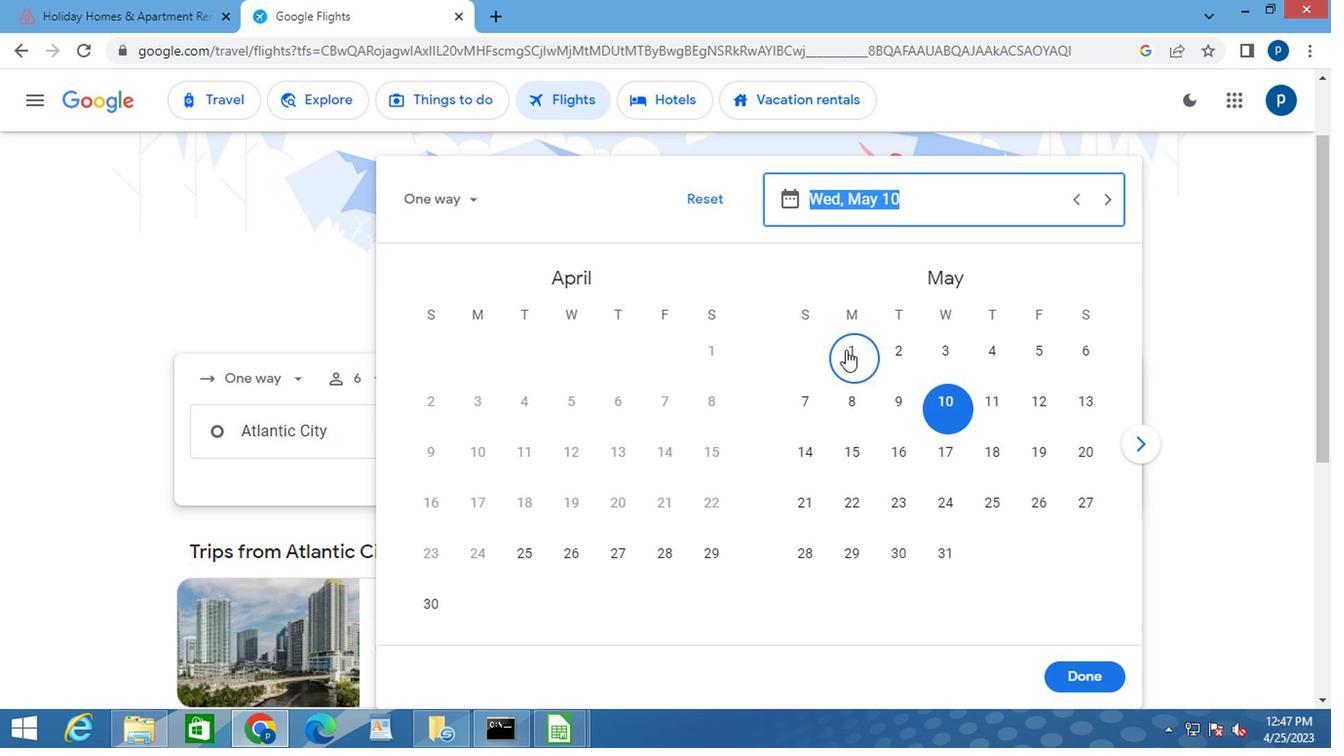 
Action: Mouse moved to (1079, 679)
Screenshot: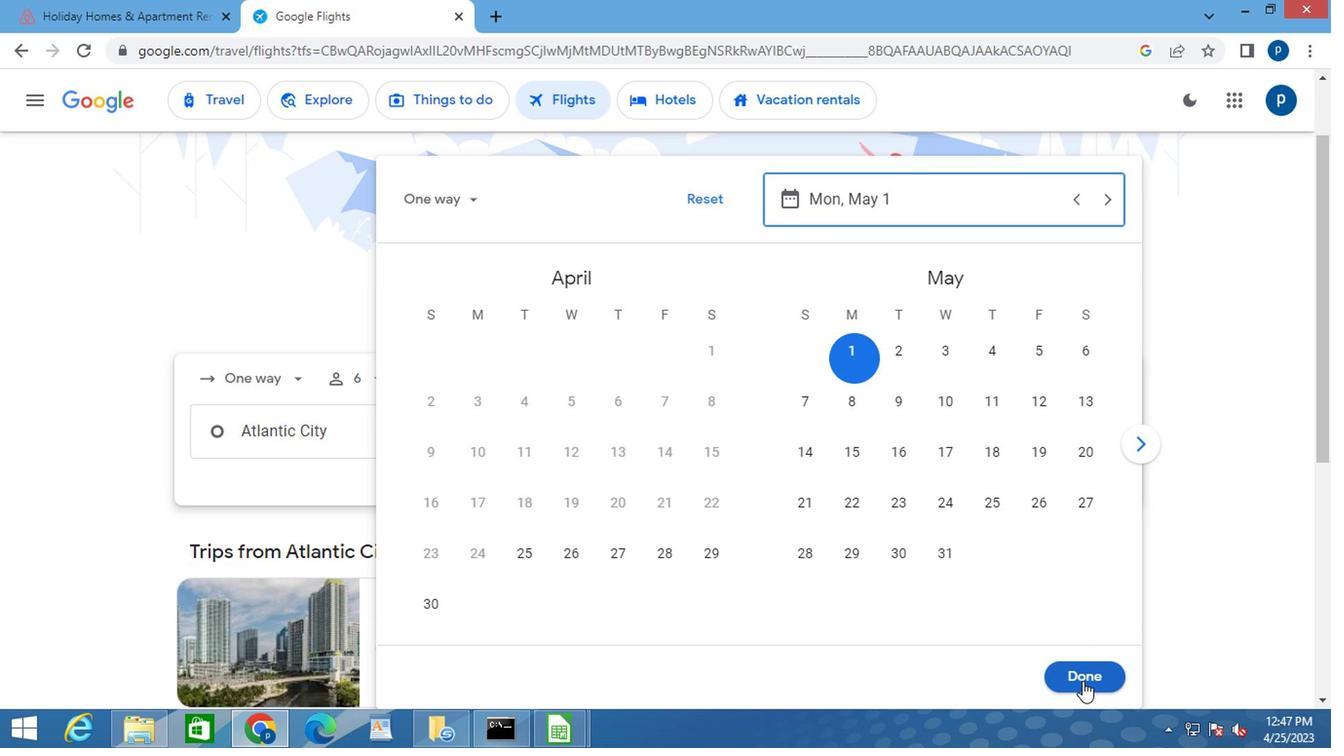 
Action: Mouse pressed left at (1079, 679)
Screenshot: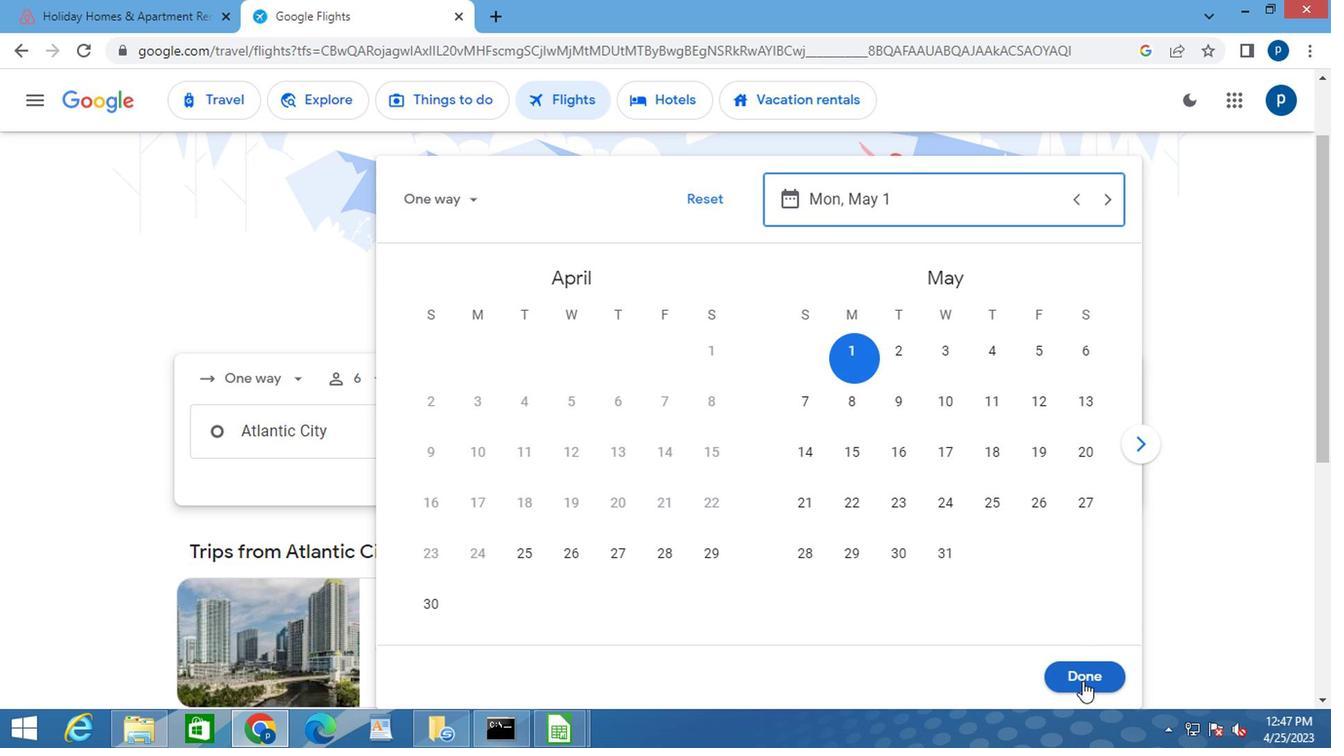 
Action: Mouse moved to (675, 512)
Screenshot: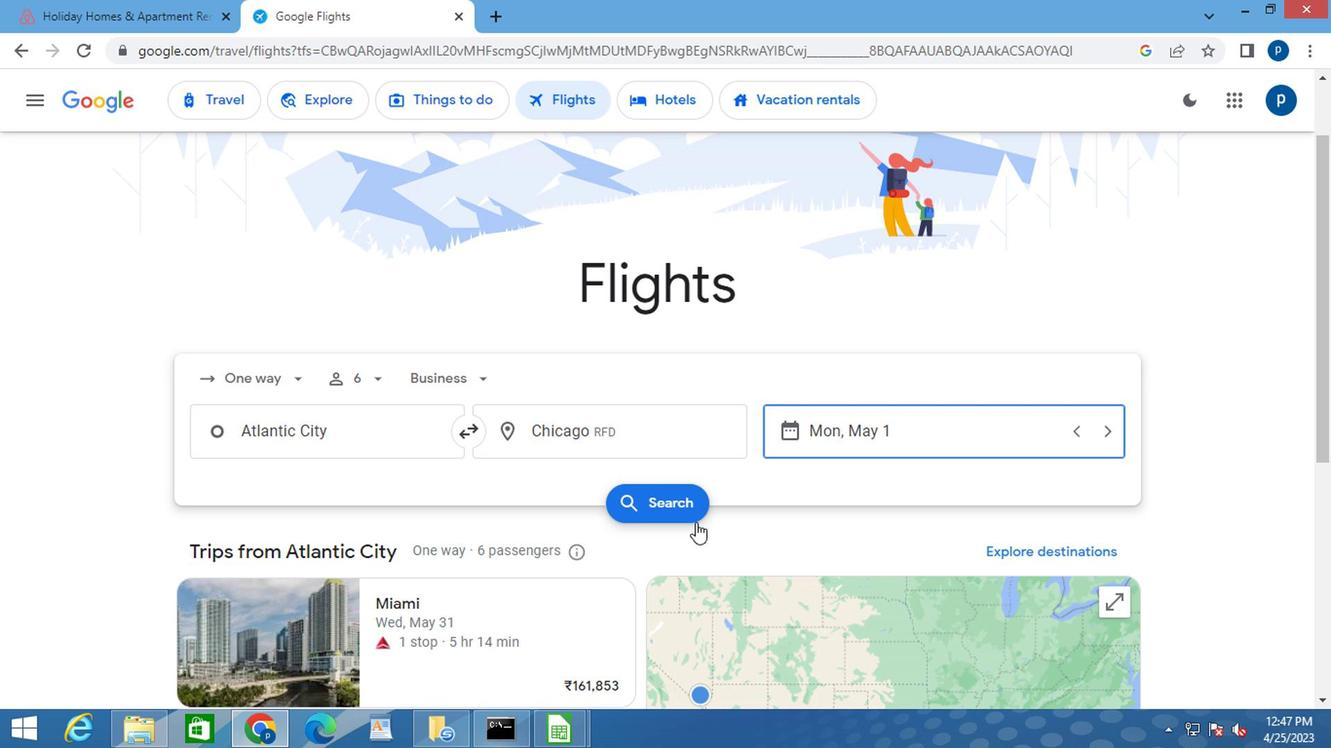 
Action: Mouse pressed left at (675, 512)
Screenshot: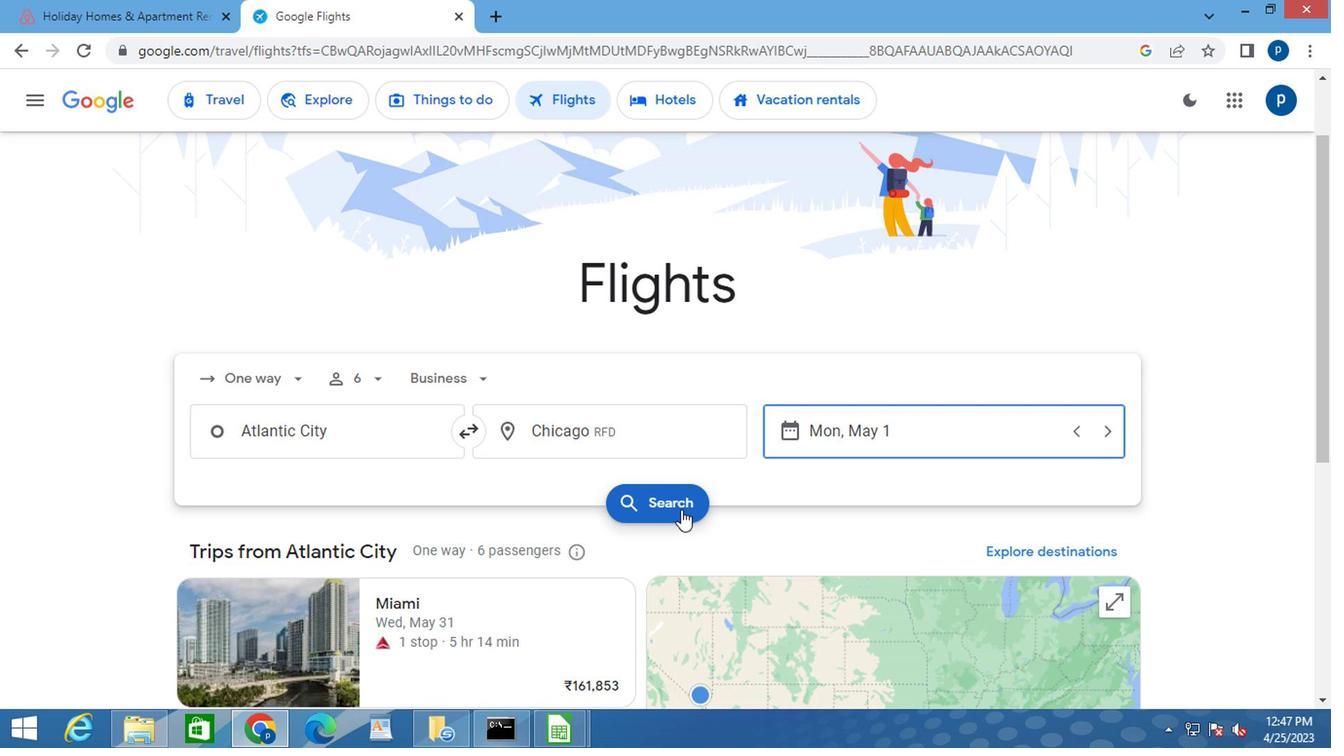 
Action: Mouse moved to (196, 289)
Screenshot: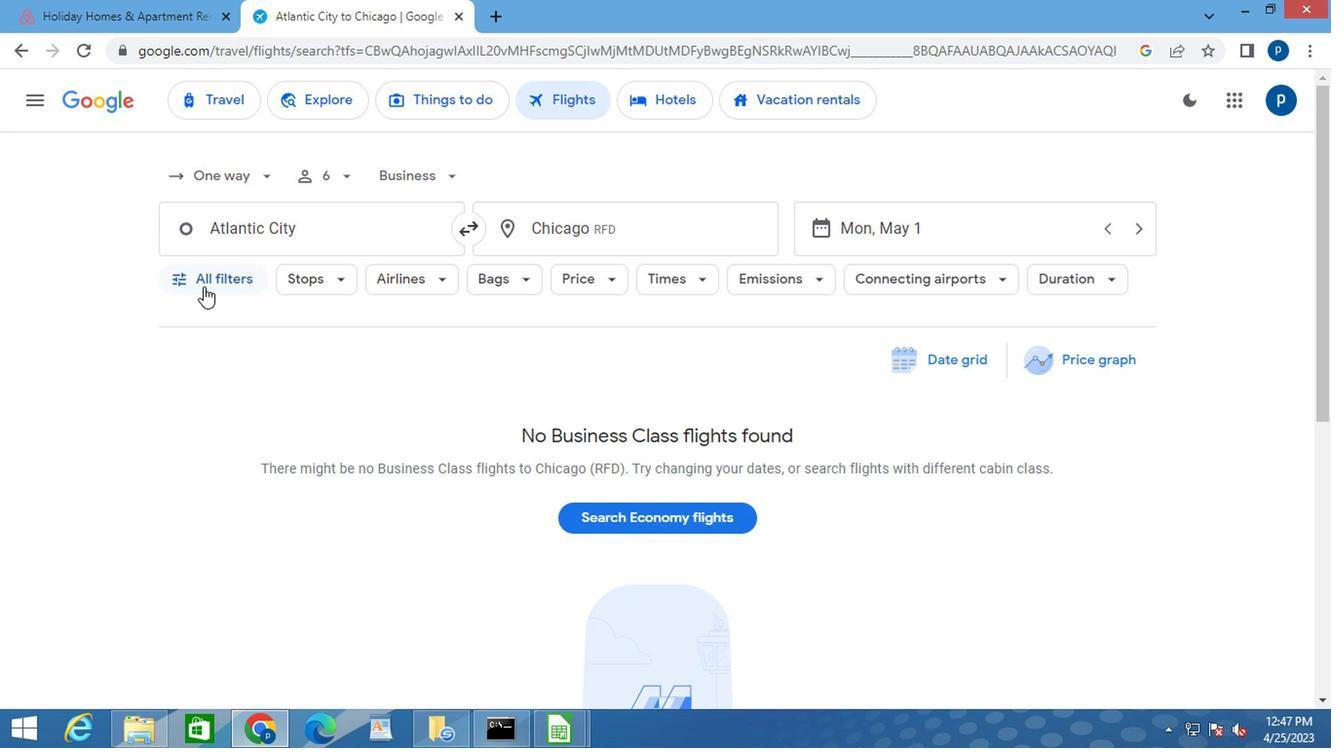 
Action: Mouse pressed left at (196, 289)
Screenshot: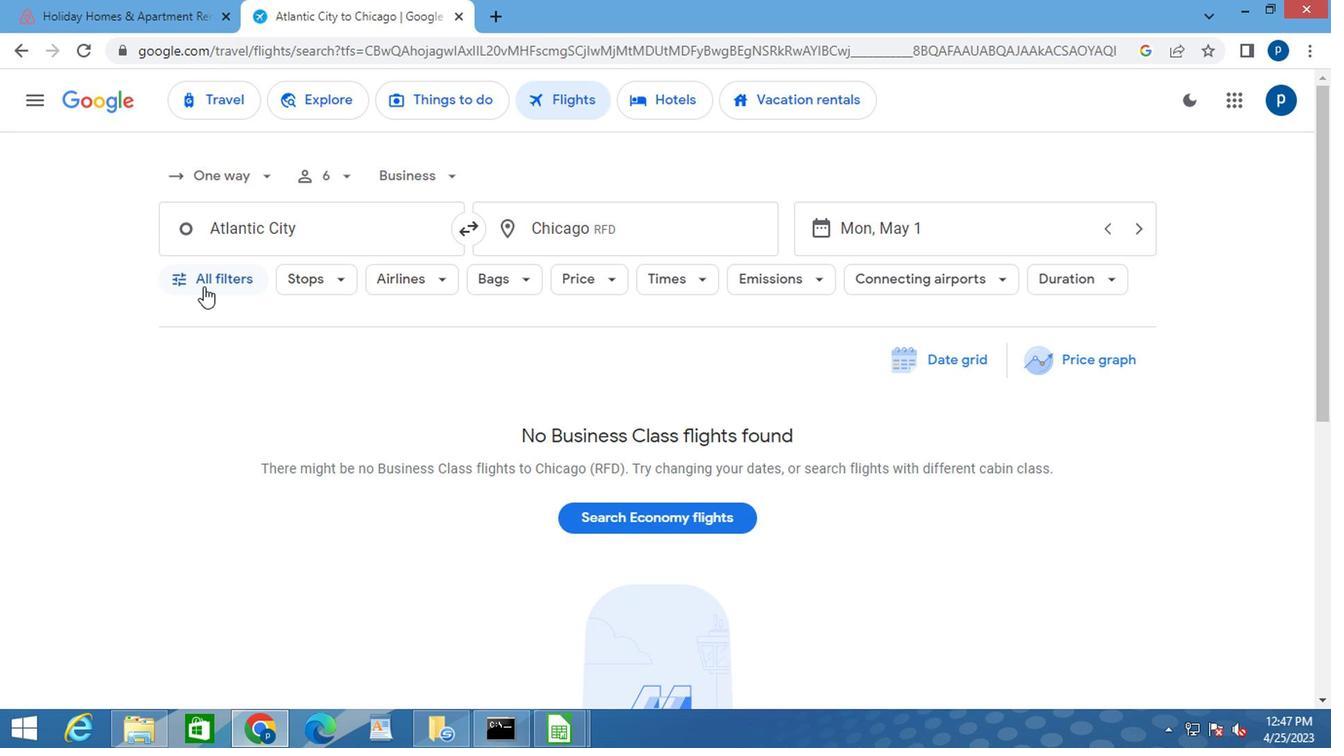 
Action: Mouse moved to (318, 483)
Screenshot: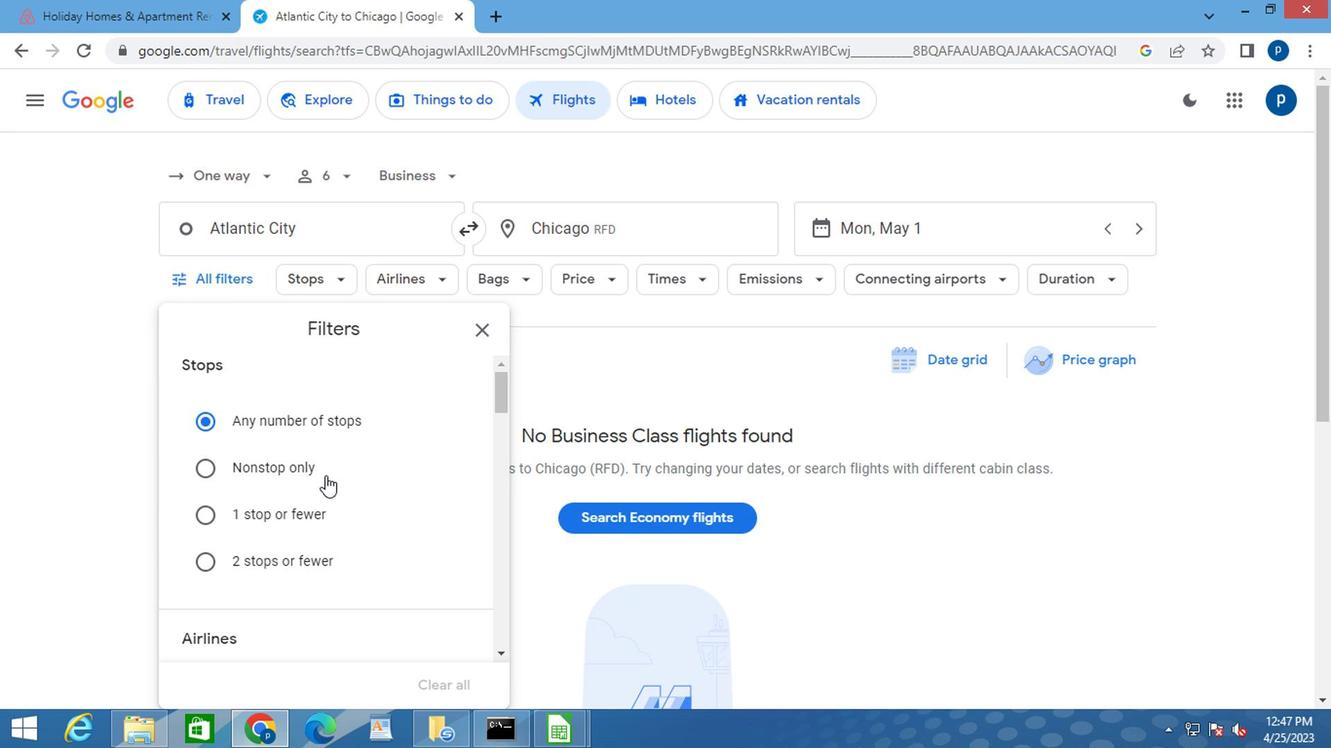 
Action: Mouse scrolled (318, 483) with delta (0, 0)
Screenshot: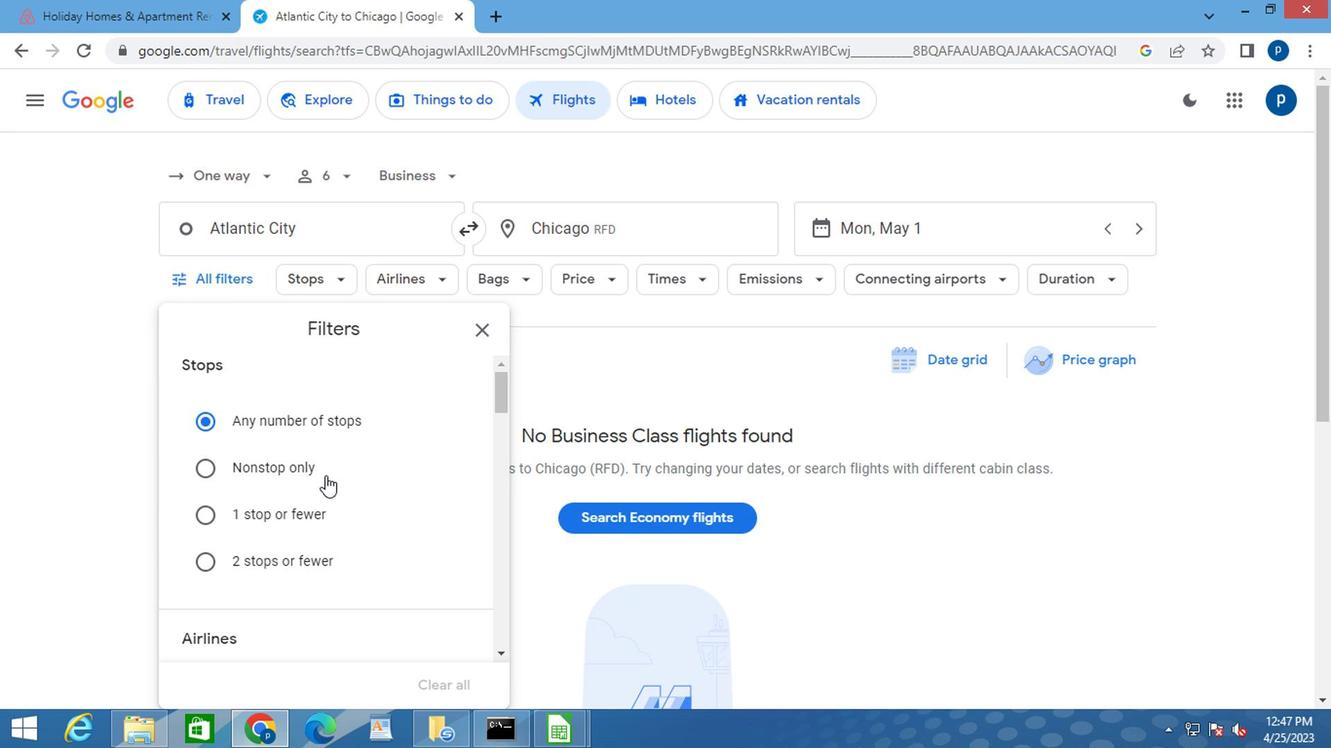 
Action: Mouse moved to (318, 485)
Screenshot: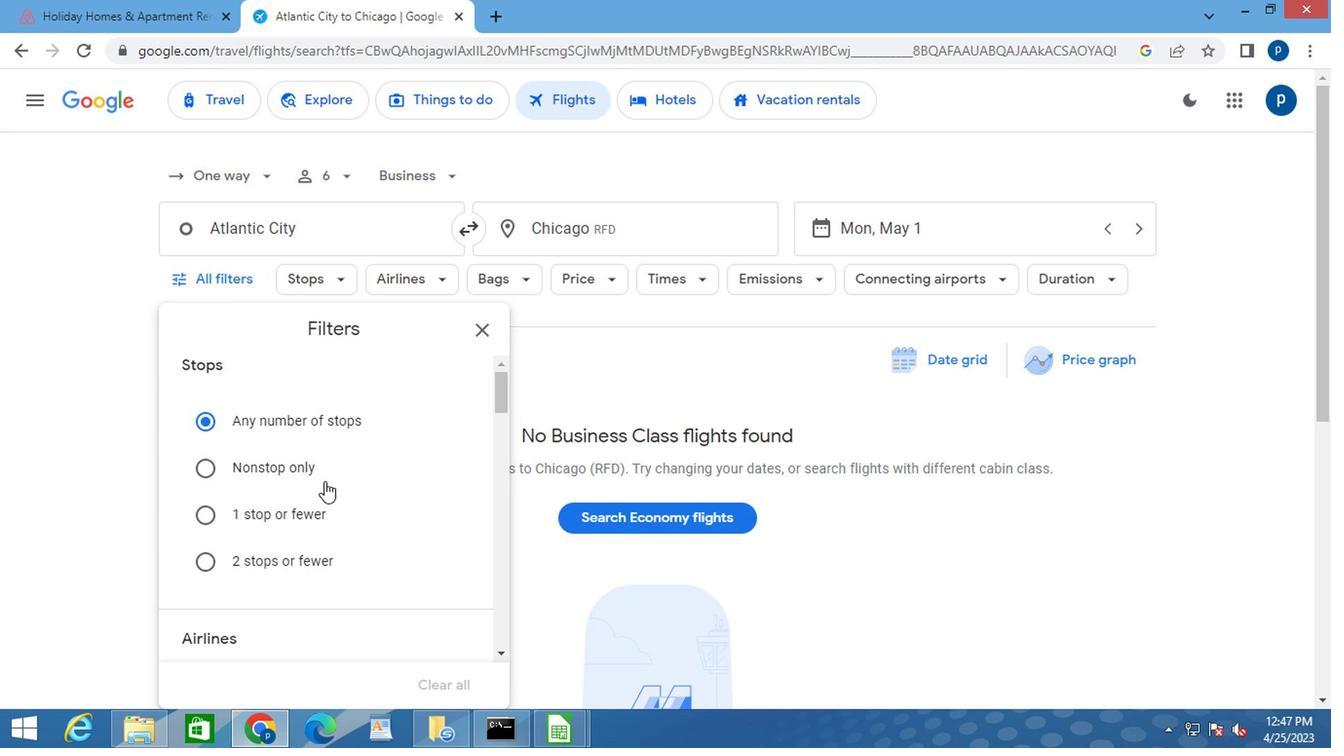 
Action: Mouse scrolled (318, 483) with delta (0, -1)
Screenshot: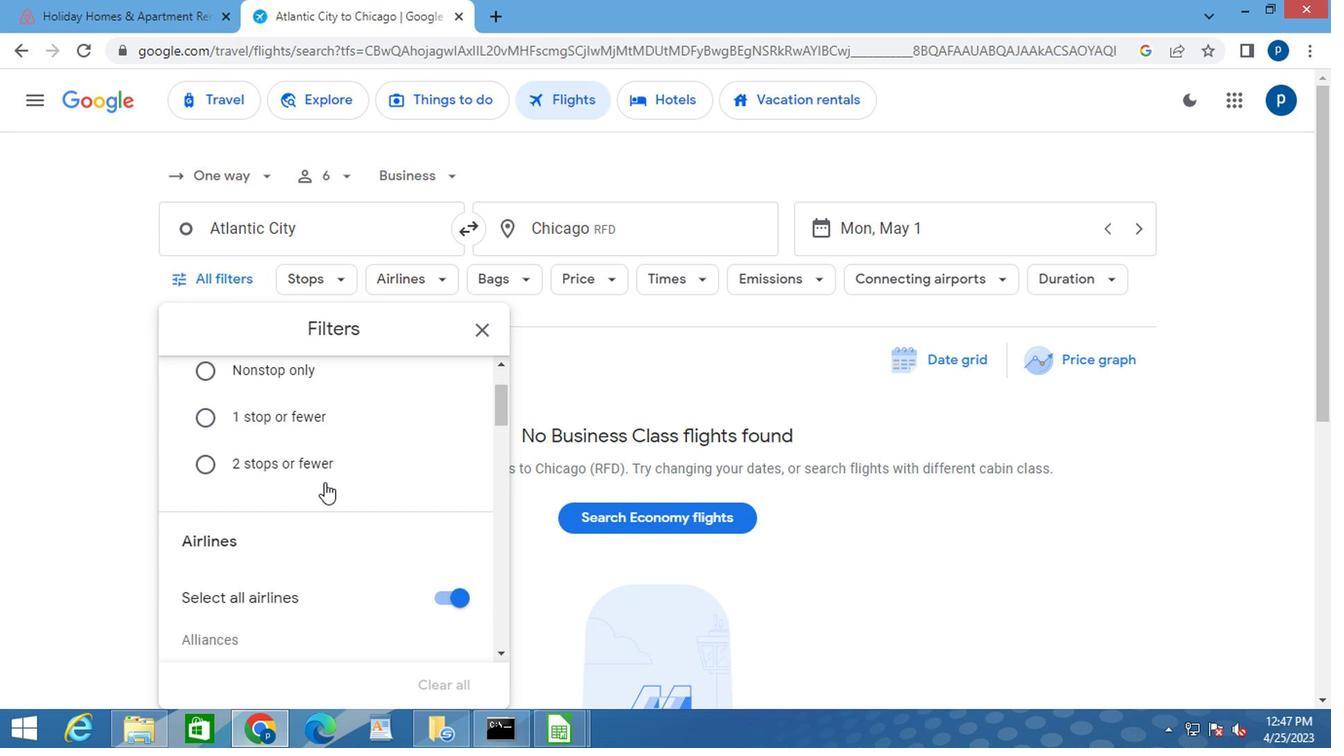 
Action: Mouse moved to (325, 497)
Screenshot: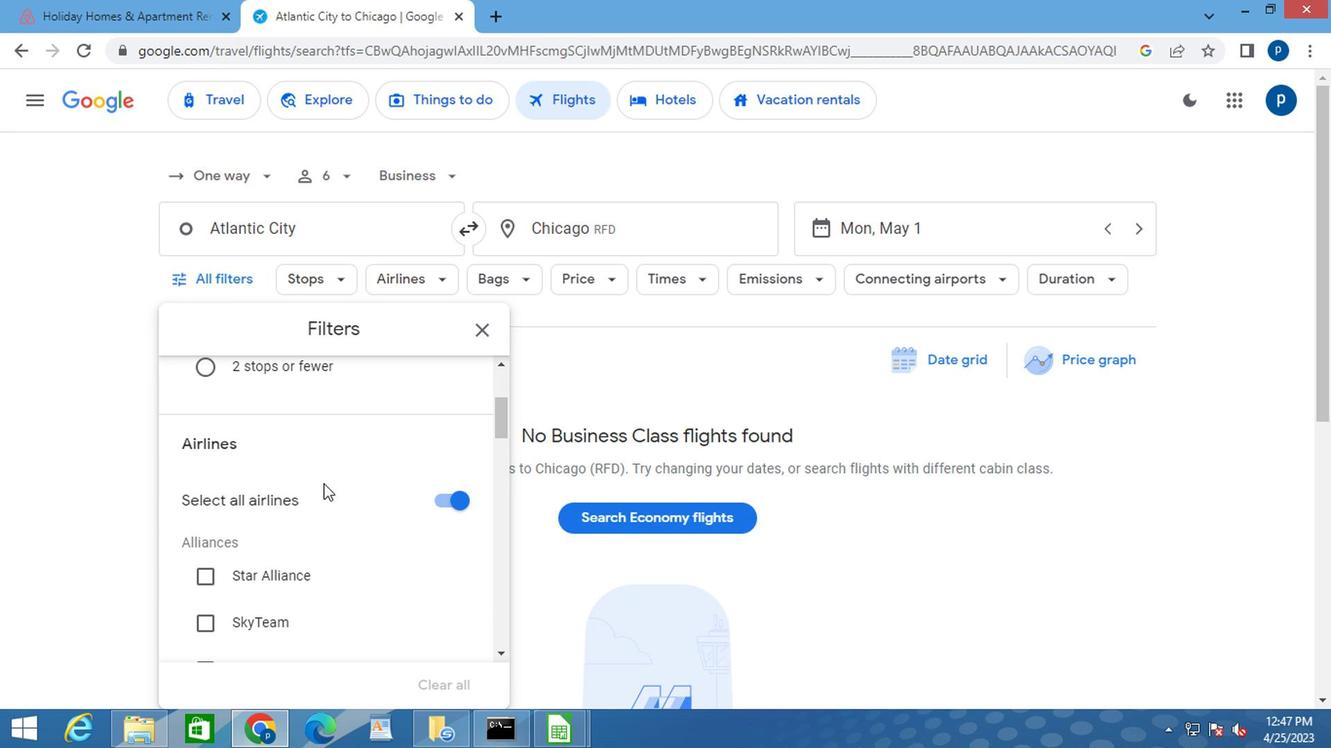 
Action: Mouse scrolled (325, 495) with delta (0, -1)
Screenshot: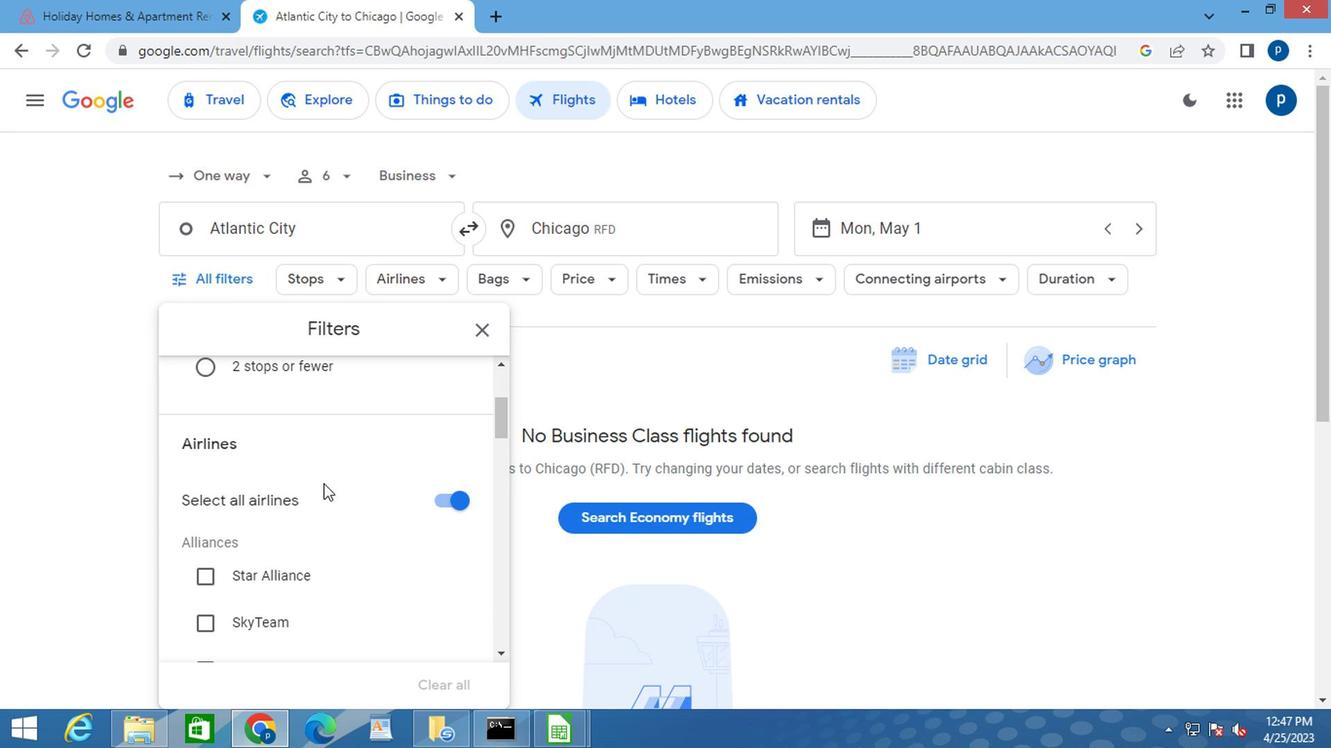 
Action: Mouse scrolled (325, 495) with delta (0, -1)
Screenshot: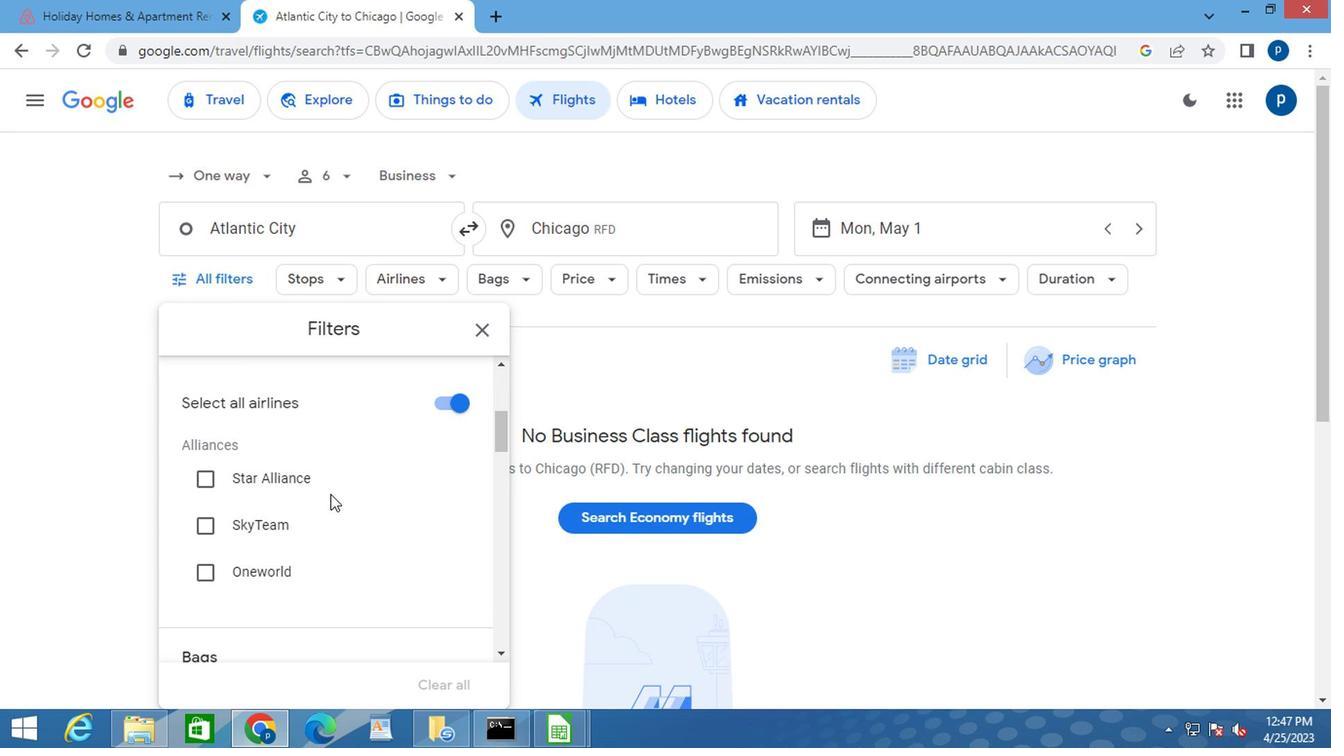 
Action: Mouse moved to (339, 495)
Screenshot: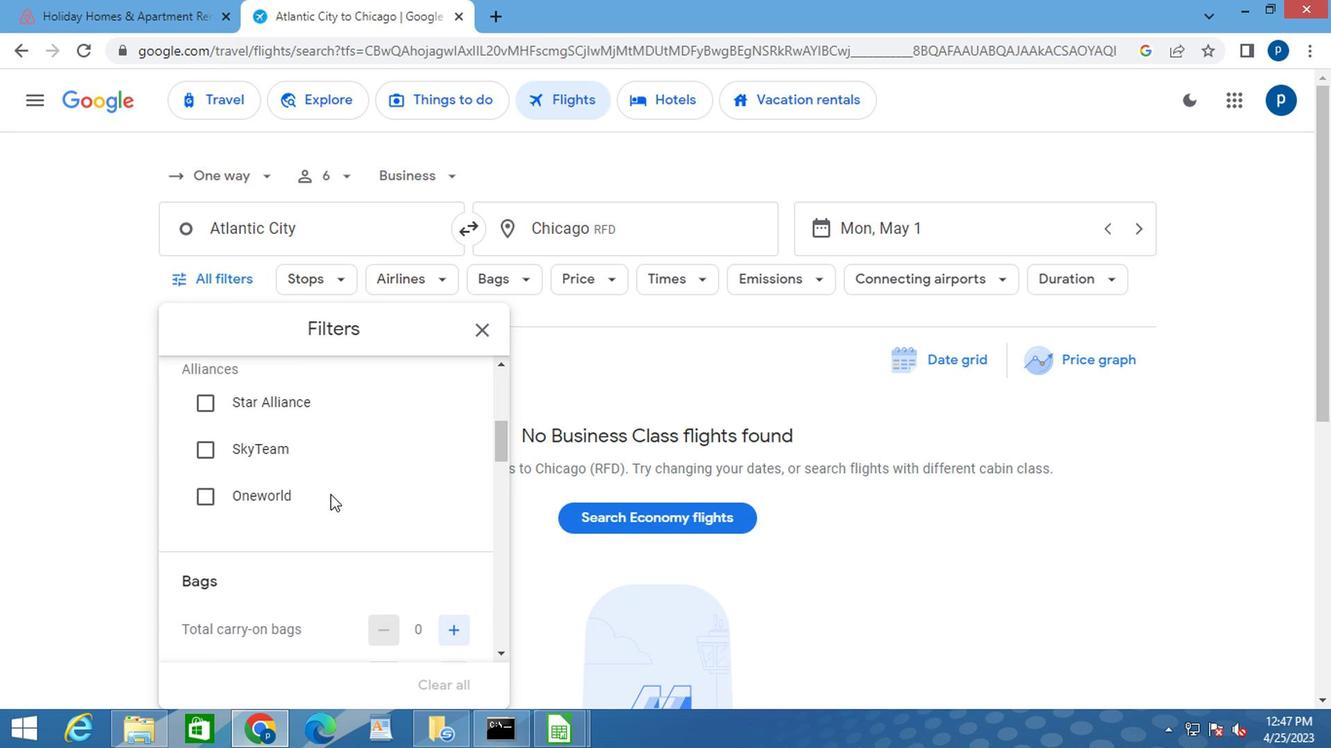 
Action: Mouse scrolled (339, 493) with delta (0, -1)
Screenshot: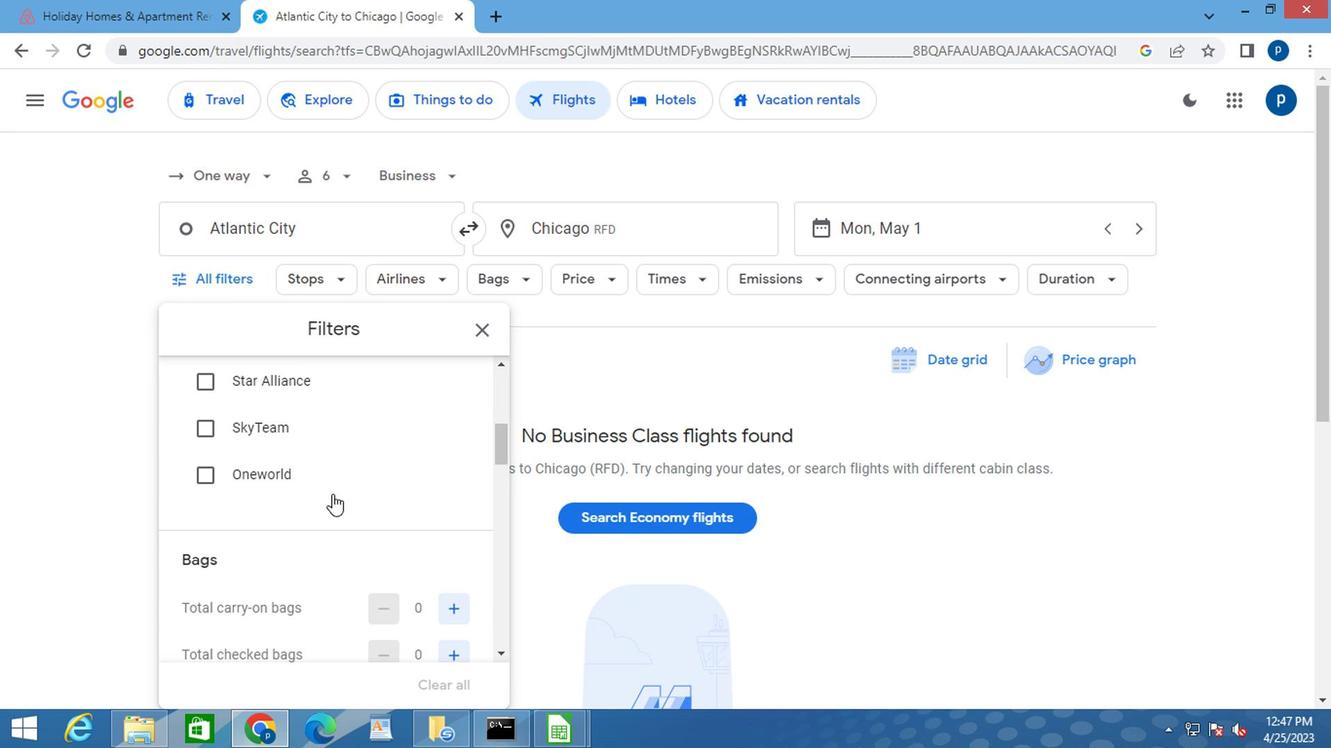 
Action: Mouse moved to (444, 556)
Screenshot: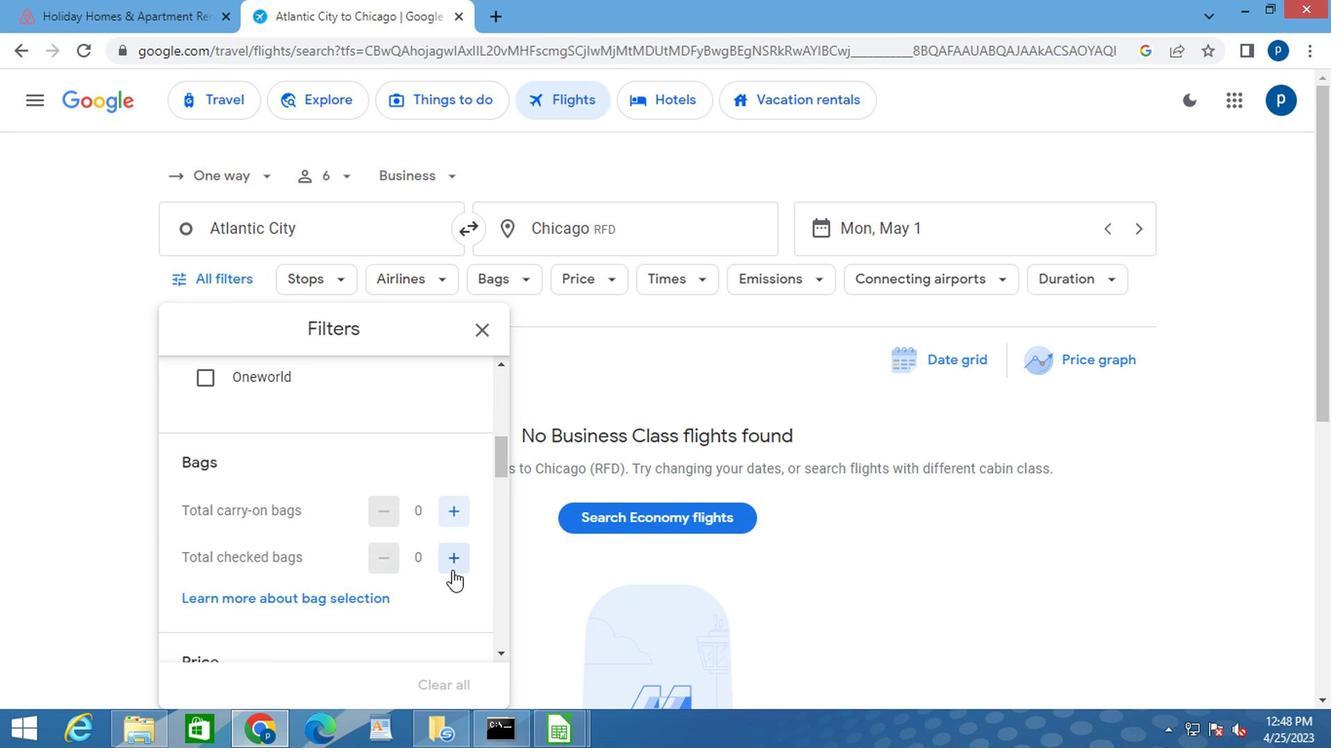 
Action: Mouse pressed left at (444, 556)
Screenshot: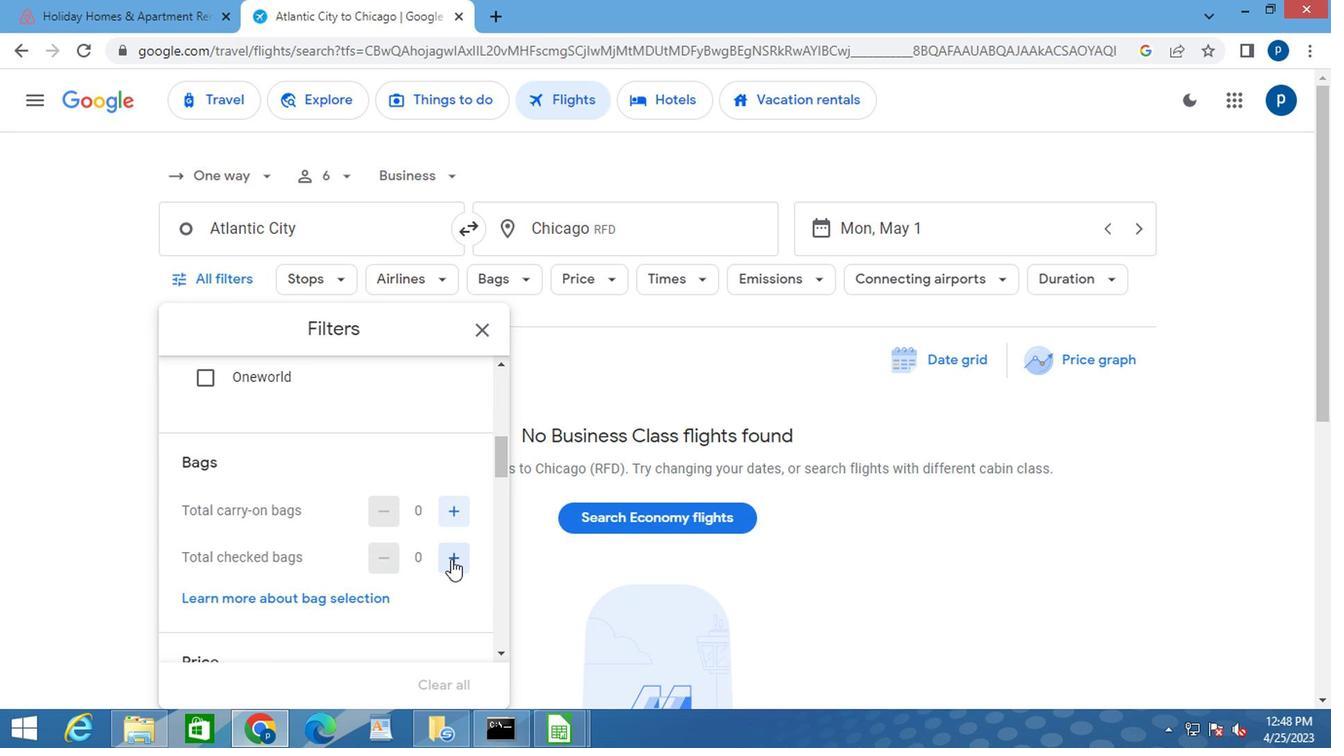 
Action: Mouse moved to (432, 563)
Screenshot: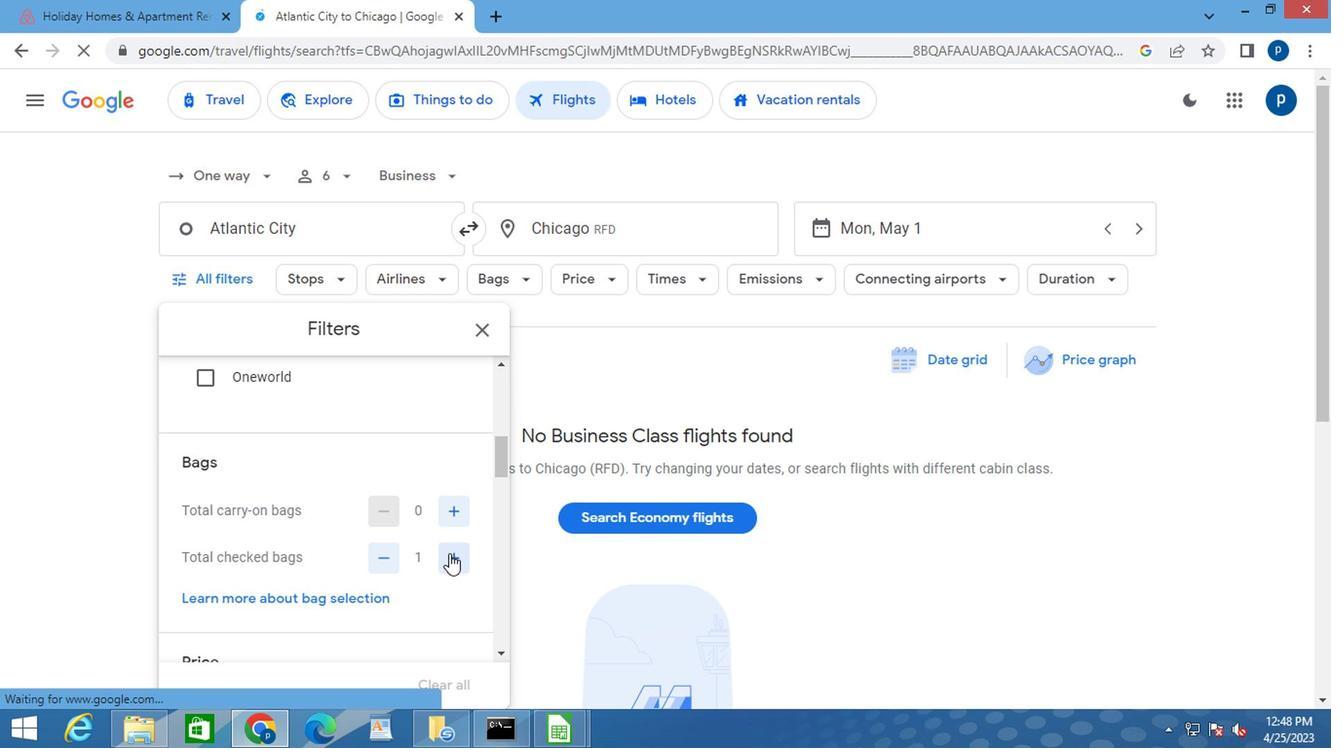 
Action: Mouse scrolled (432, 562) with delta (0, -1)
Screenshot: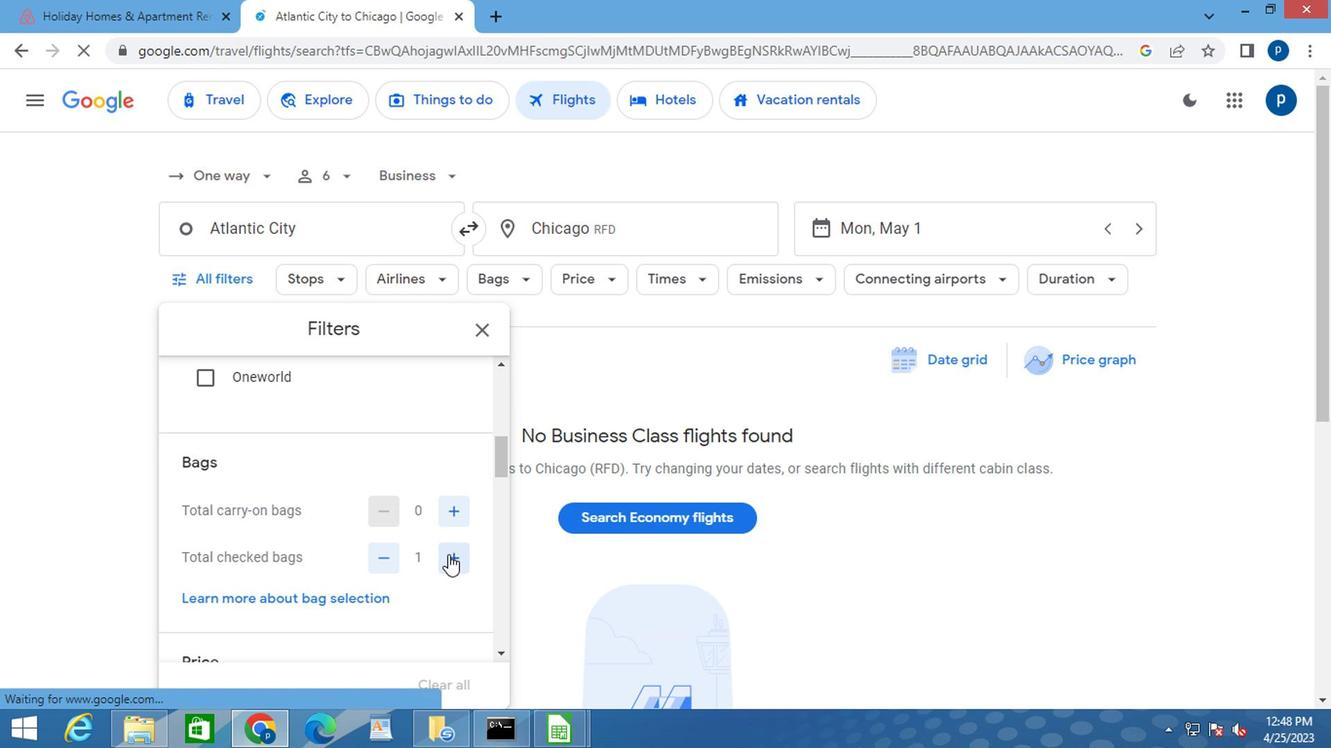 
Action: Mouse moved to (430, 564)
Screenshot: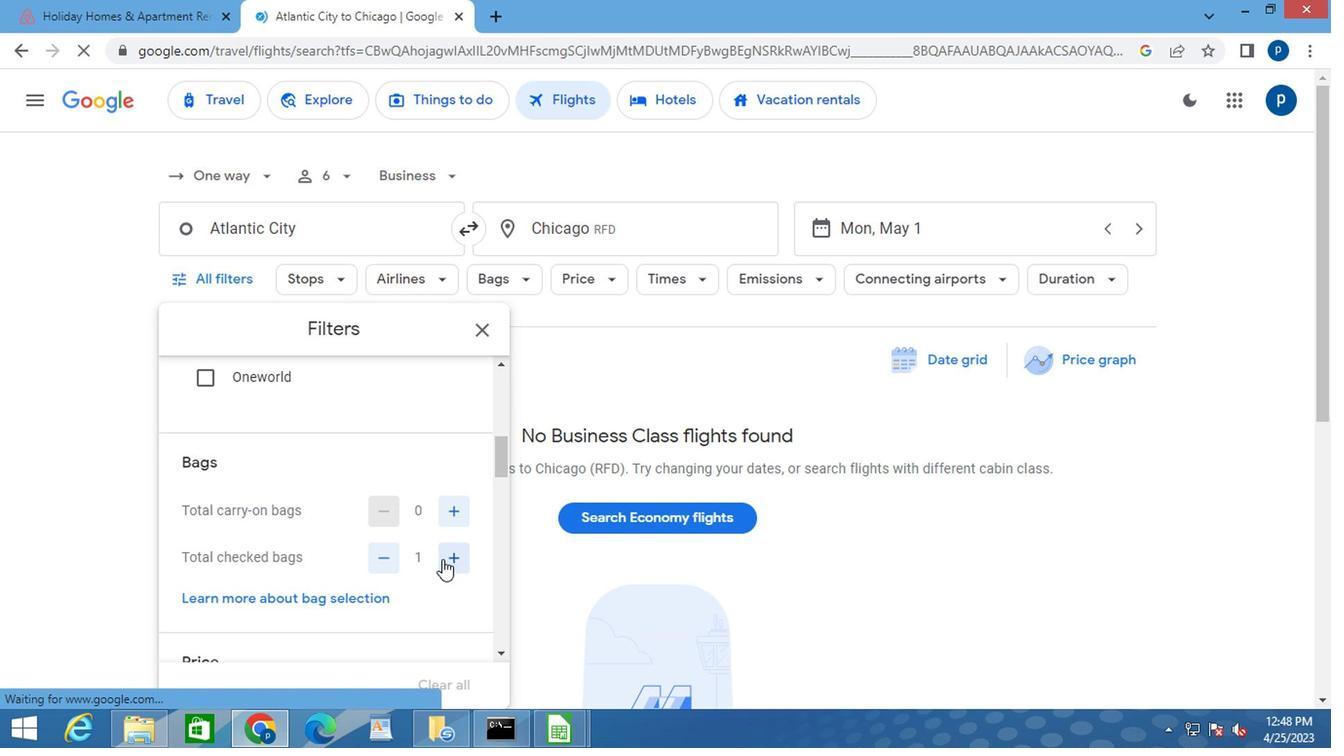 
Action: Mouse scrolled (430, 563) with delta (0, 0)
Screenshot: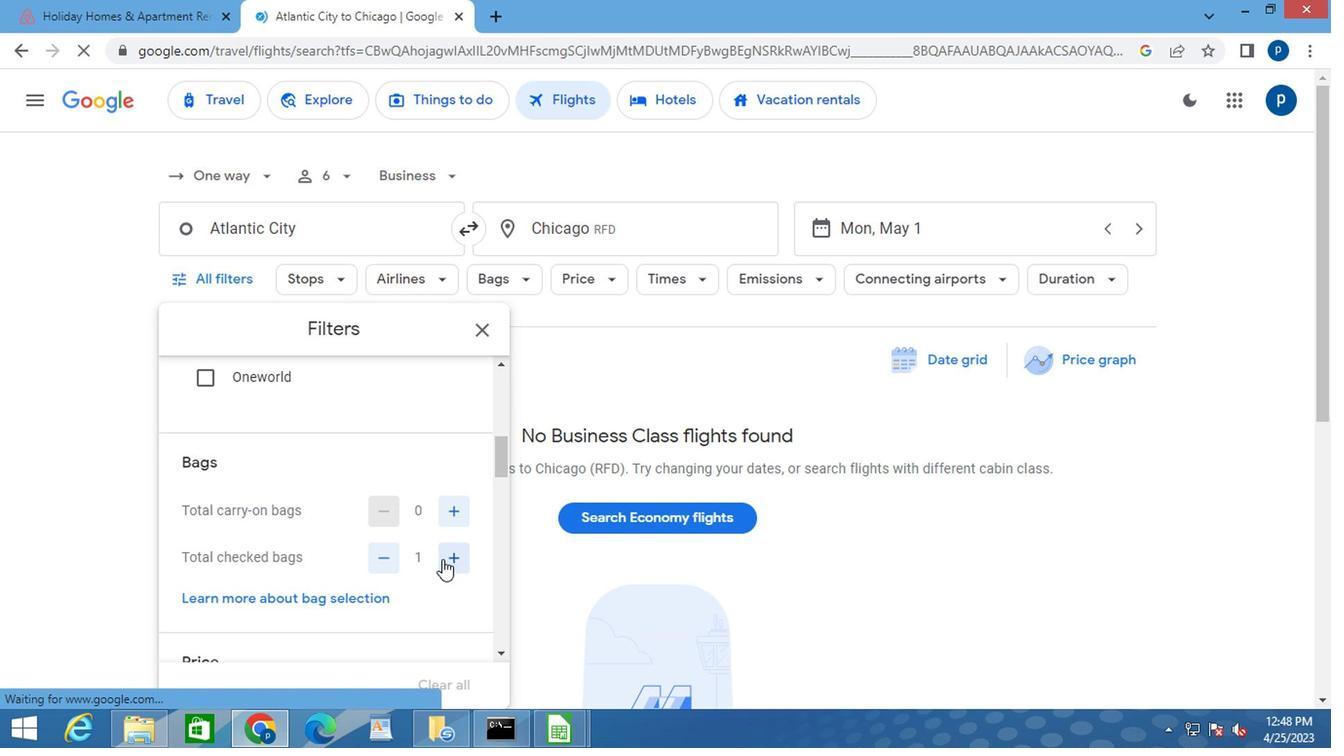 
Action: Mouse moved to (427, 575)
Screenshot: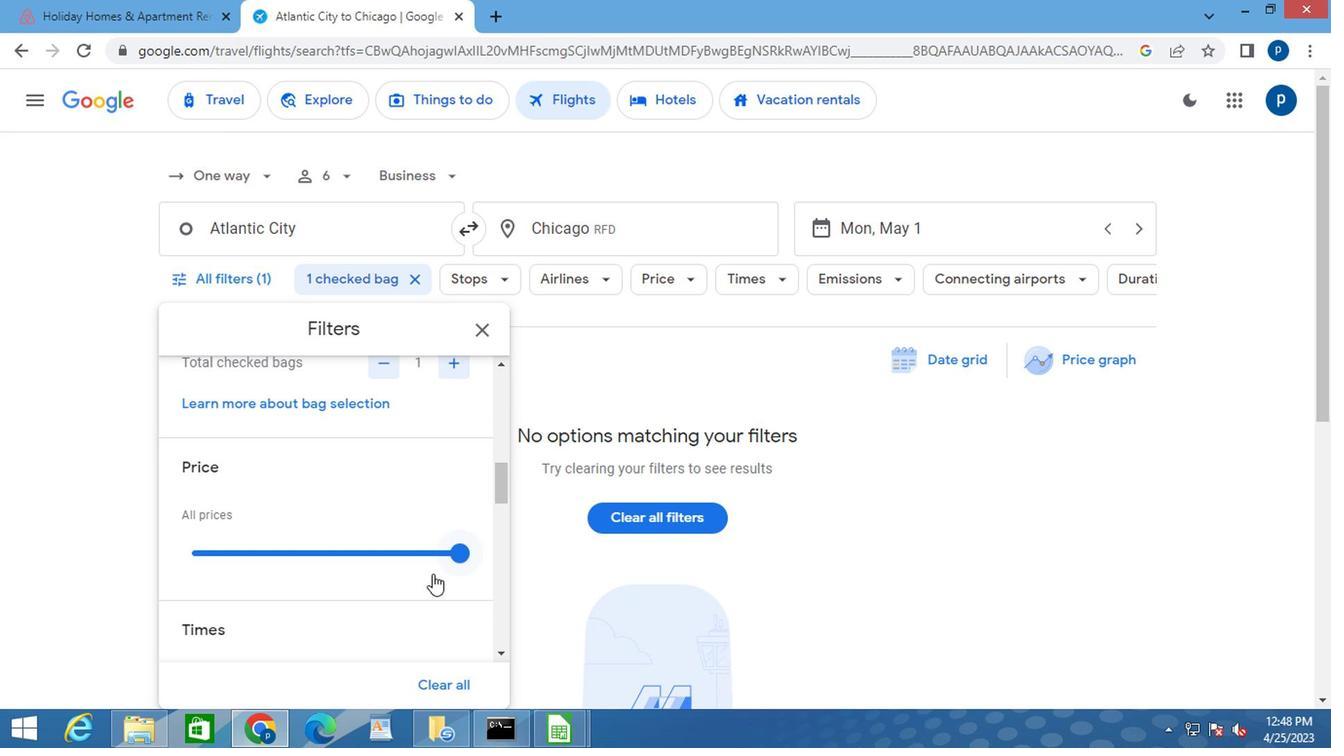 
Action: Mouse scrolled (427, 574) with delta (0, -1)
Screenshot: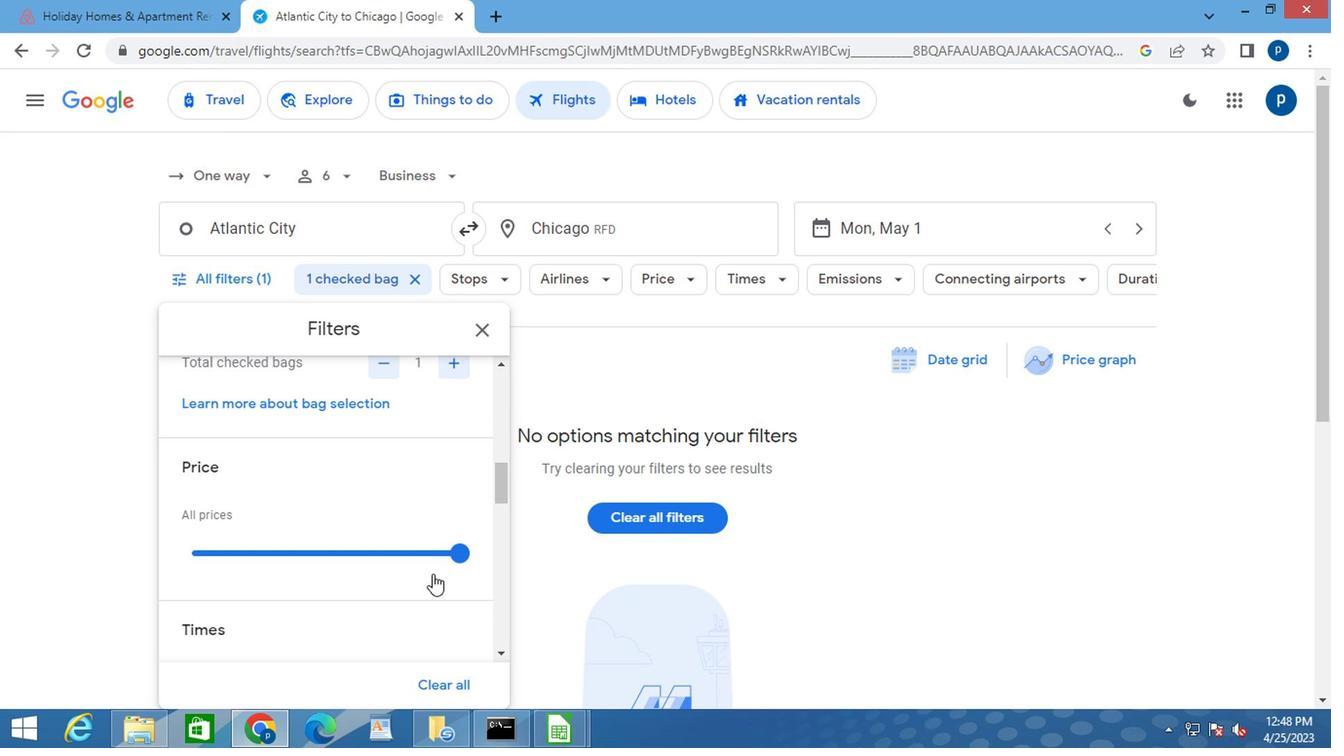 
Action: Mouse moved to (420, 556)
Screenshot: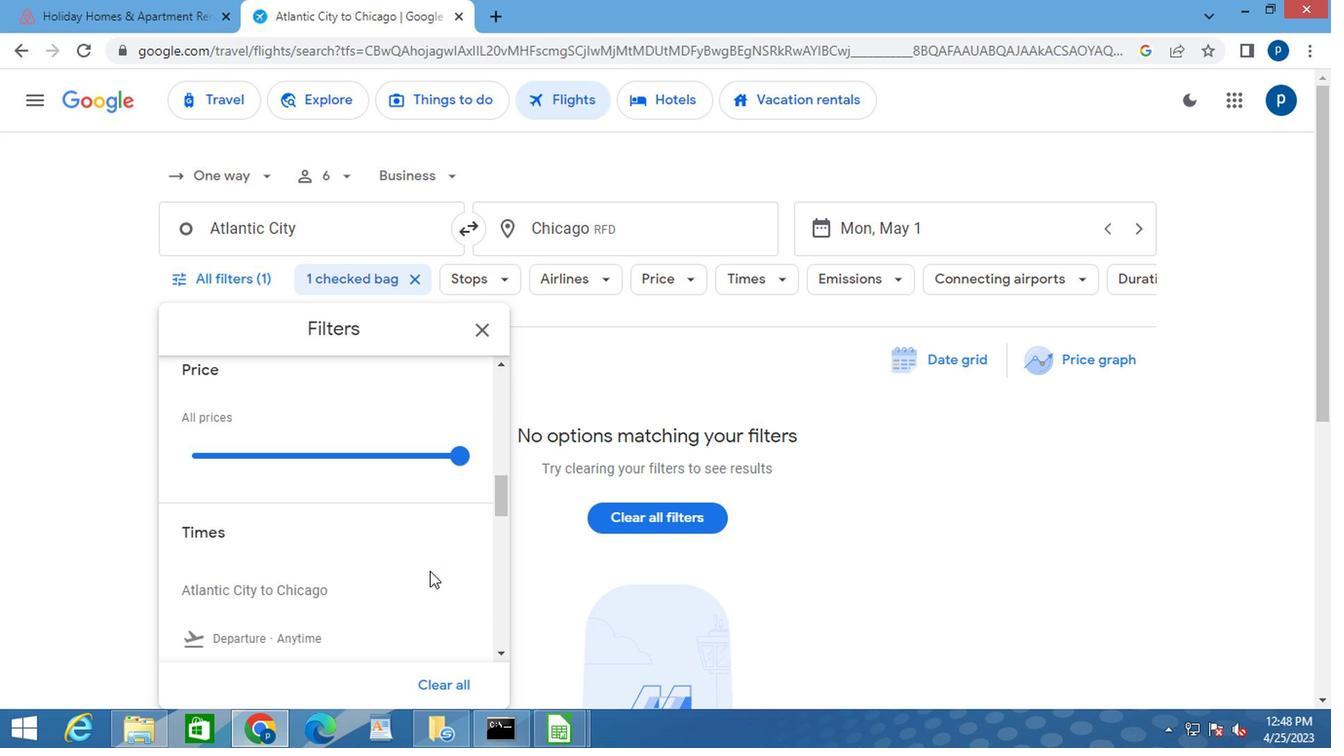 
Action: Mouse scrolled (420, 554) with delta (0, -1)
Screenshot: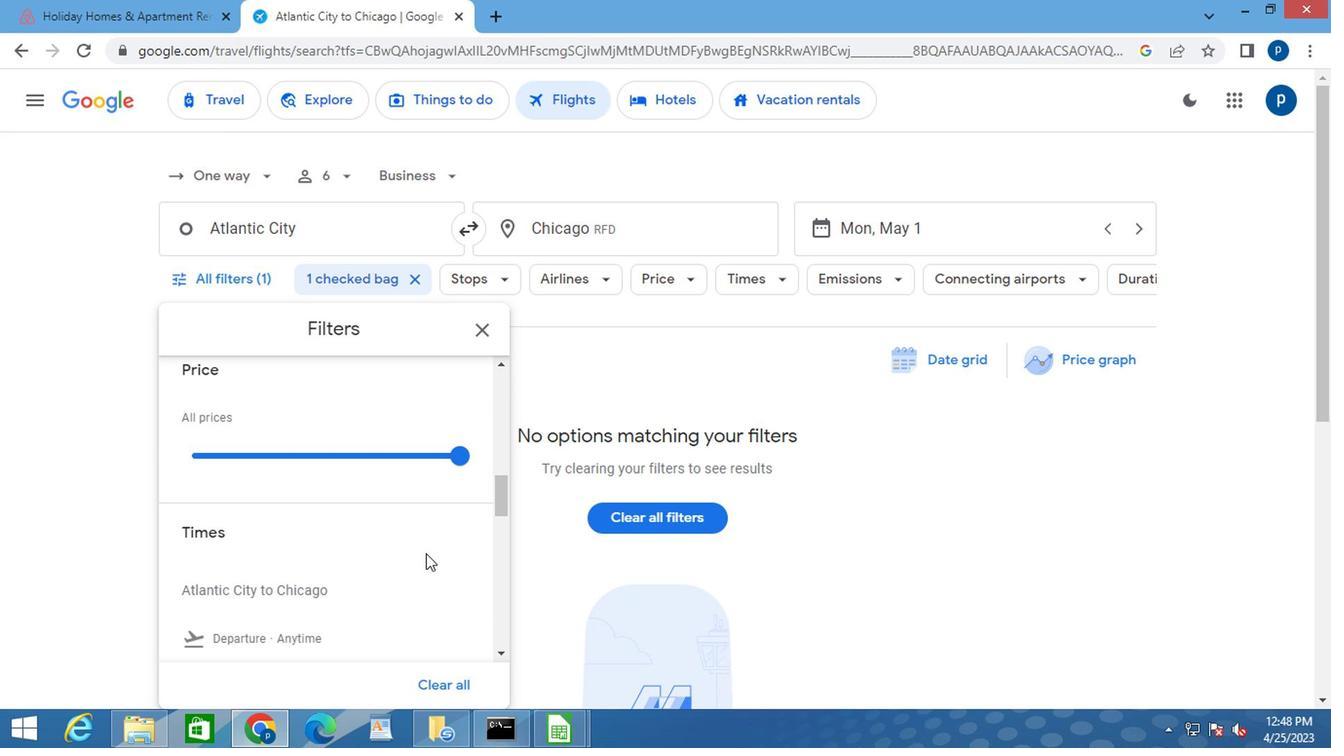 
Action: Mouse moved to (187, 581)
Screenshot: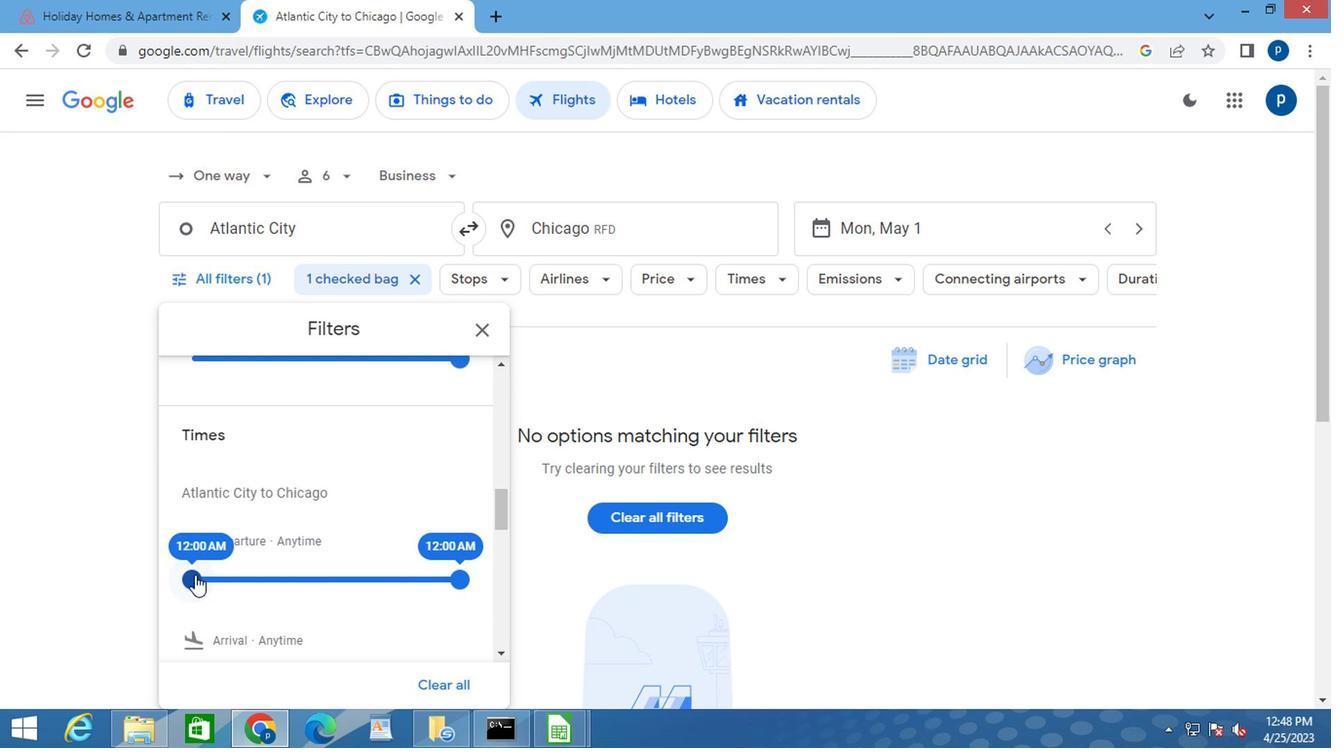 
Action: Mouse pressed left at (187, 581)
Screenshot: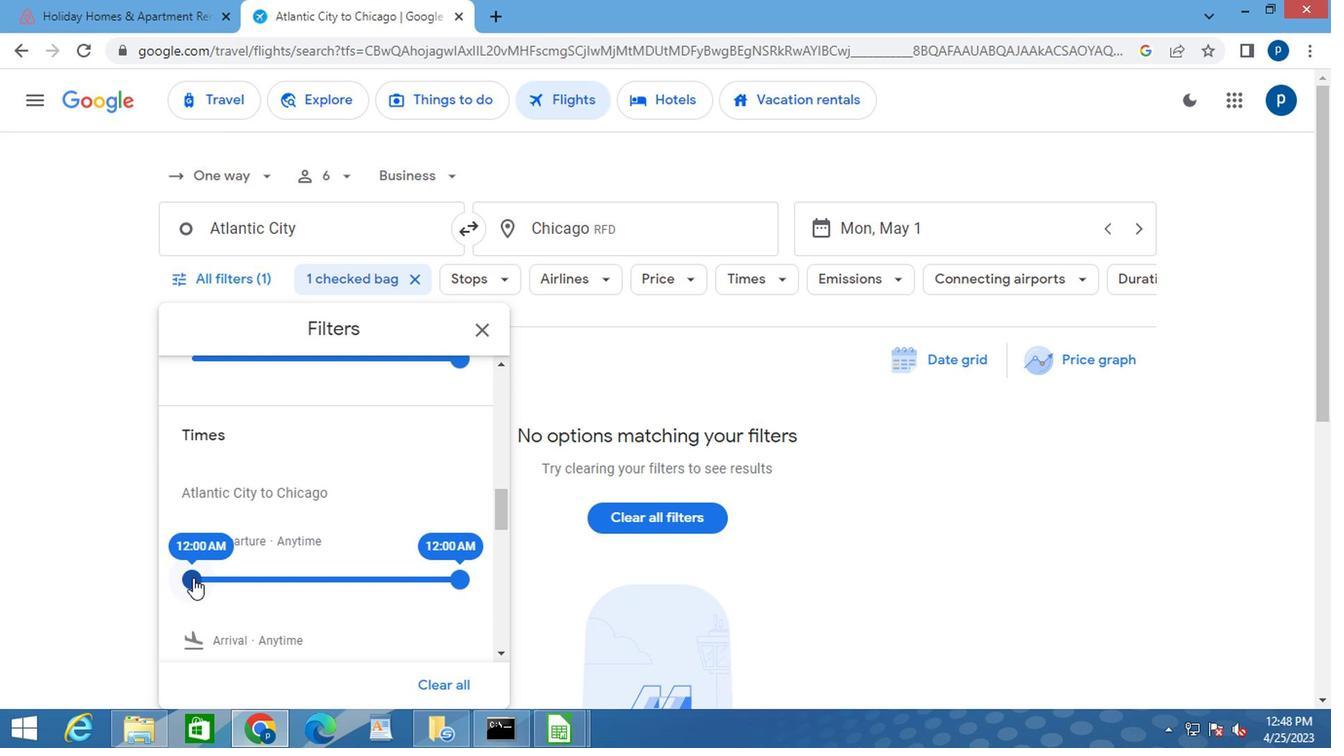 
Action: Mouse moved to (485, 341)
Screenshot: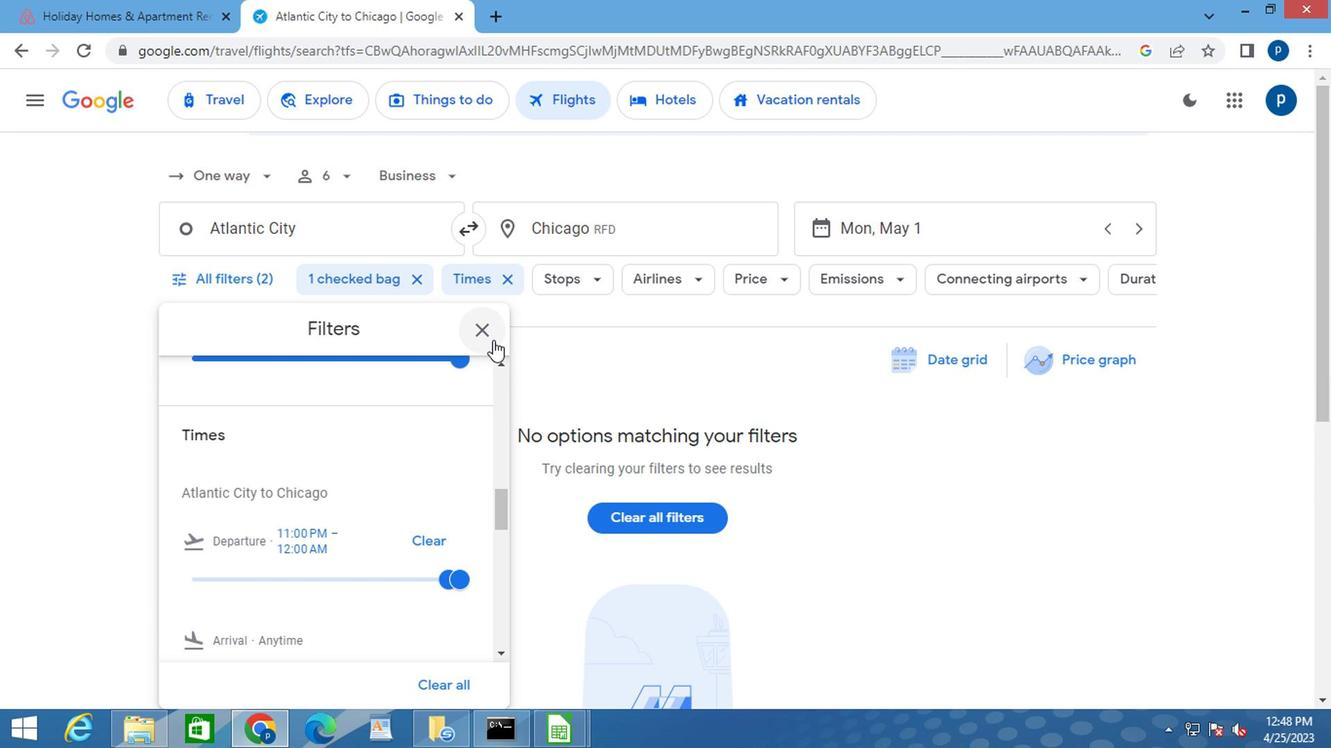 
Action: Mouse pressed left at (485, 341)
Screenshot: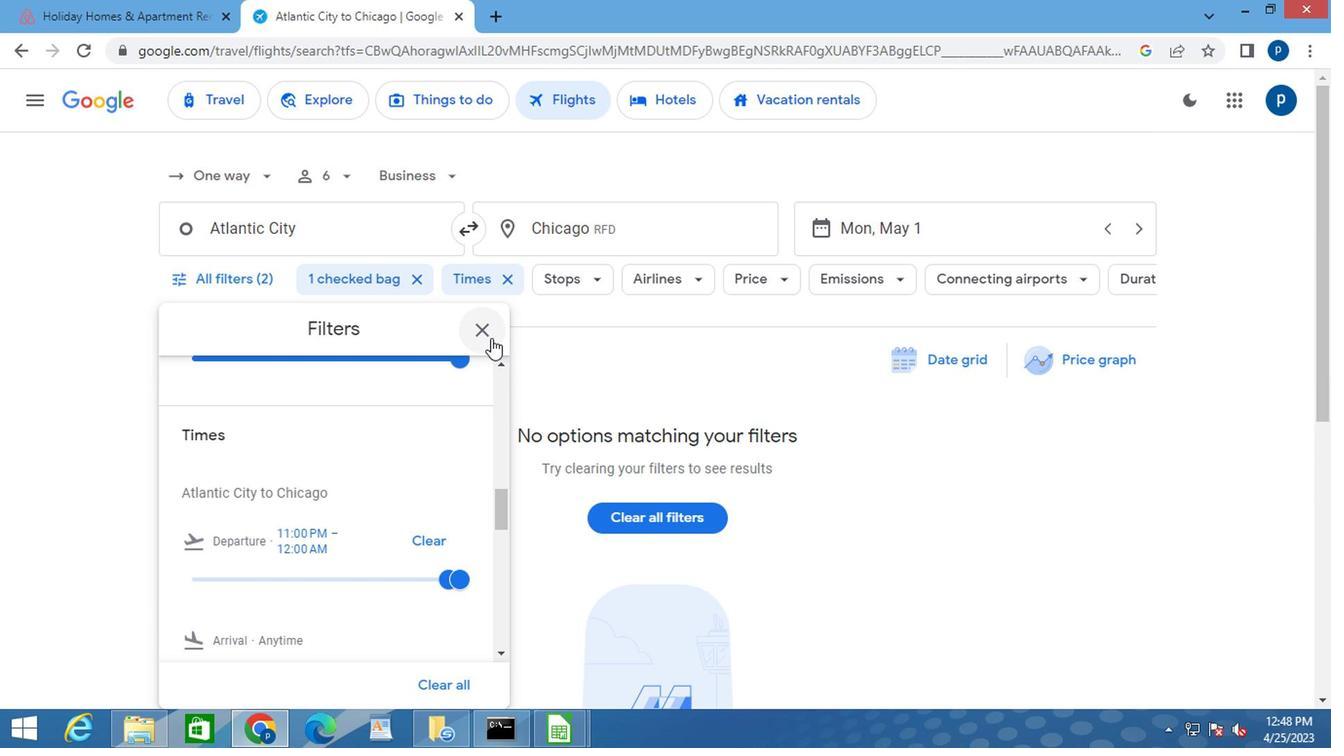 
